 Task: Sort the pending tickets, group by Requester language in descending order.
Action: Mouse moved to (24, 296)
Screenshot: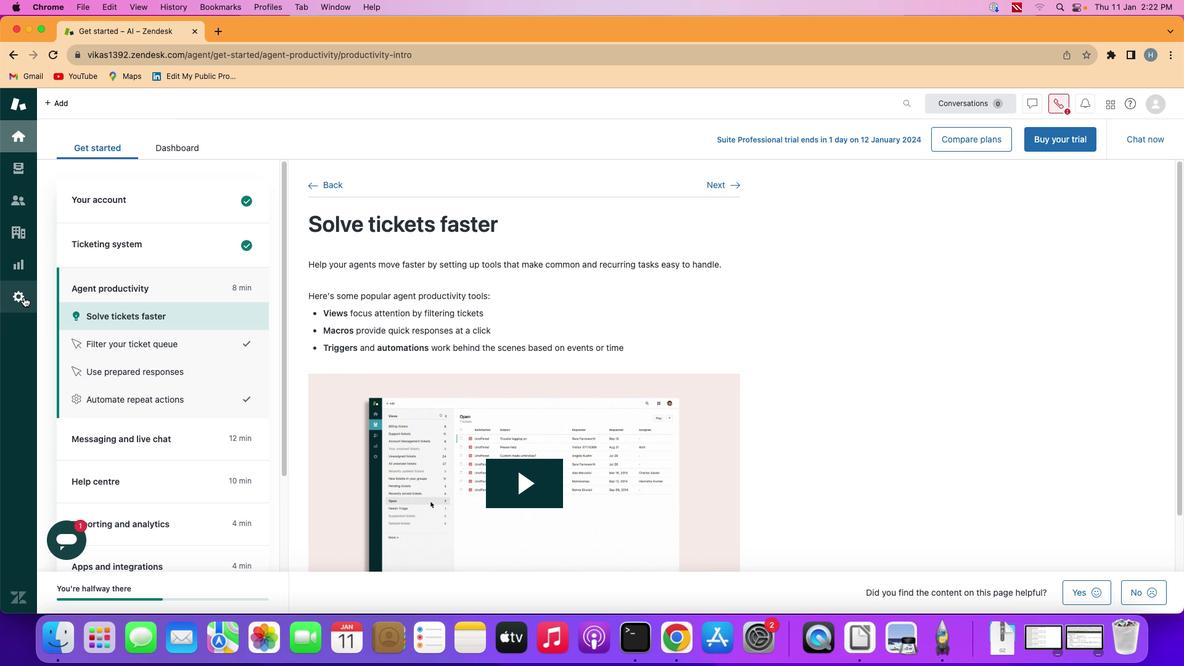 
Action: Mouse pressed left at (24, 296)
Screenshot: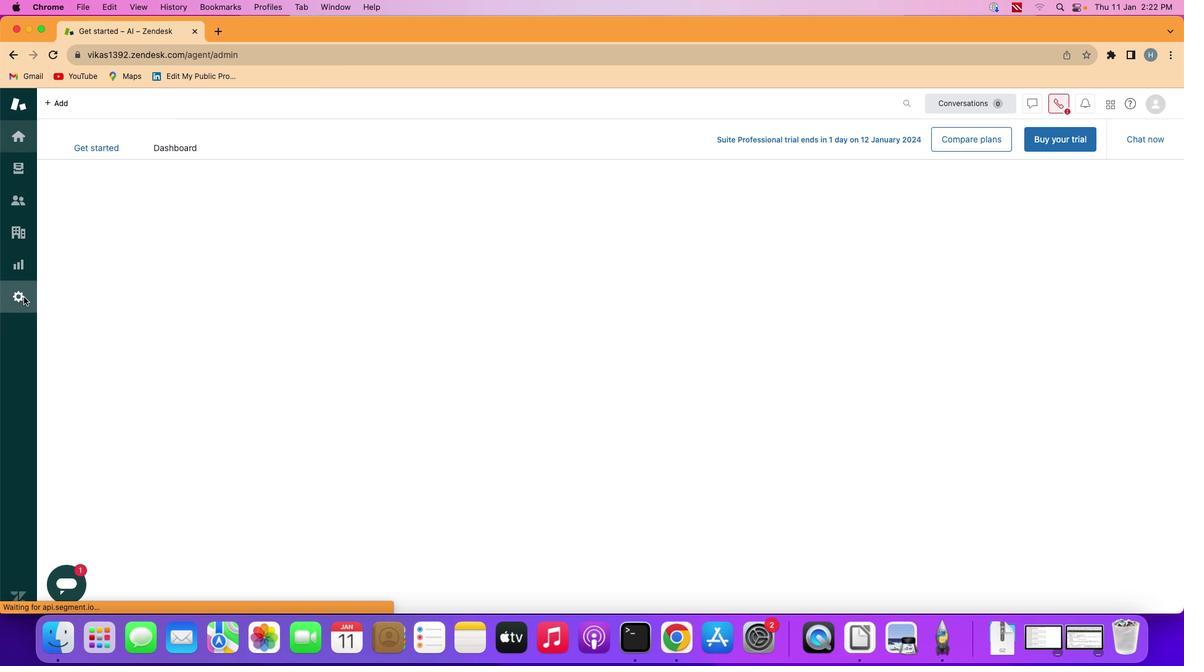
Action: Mouse moved to (237, 471)
Screenshot: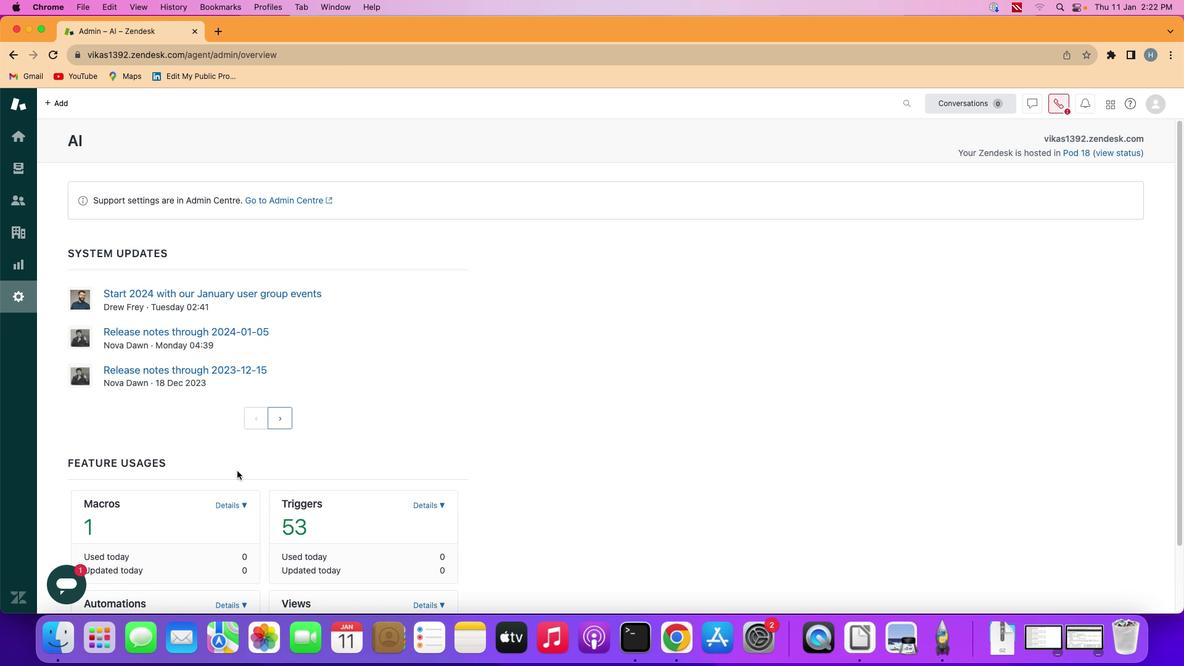 
Action: Mouse scrolled (237, 471) with delta (0, 0)
Screenshot: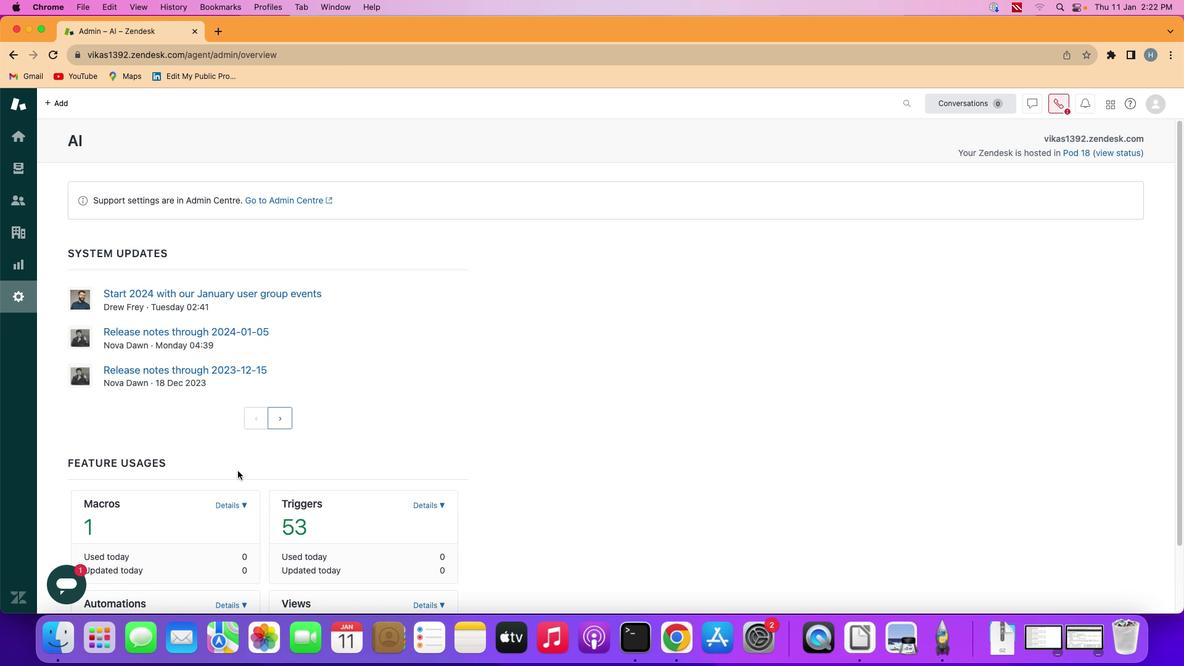 
Action: Mouse moved to (237, 471)
Screenshot: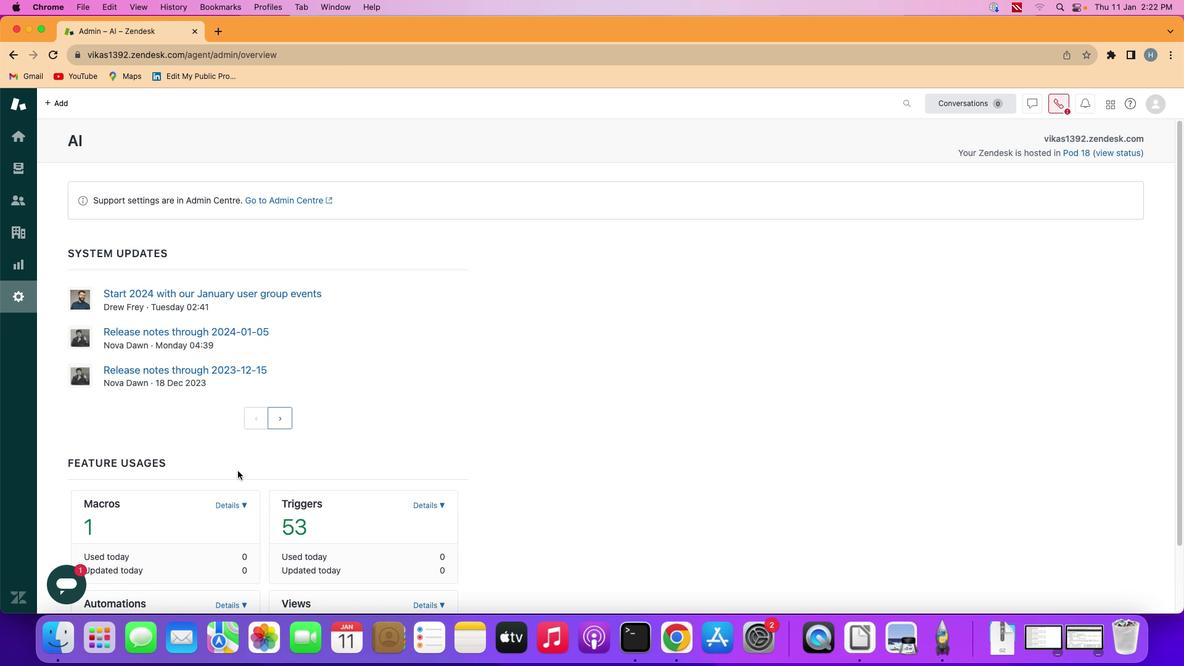 
Action: Mouse scrolled (237, 471) with delta (0, -1)
Screenshot: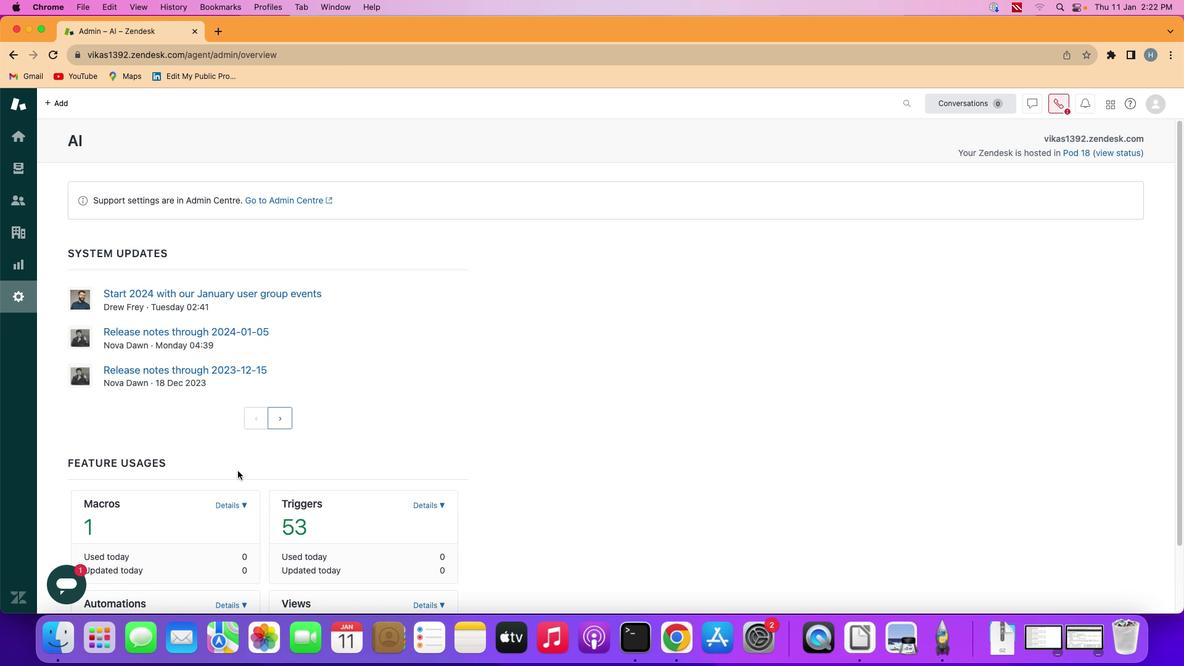 
Action: Mouse scrolled (237, 471) with delta (0, -1)
Screenshot: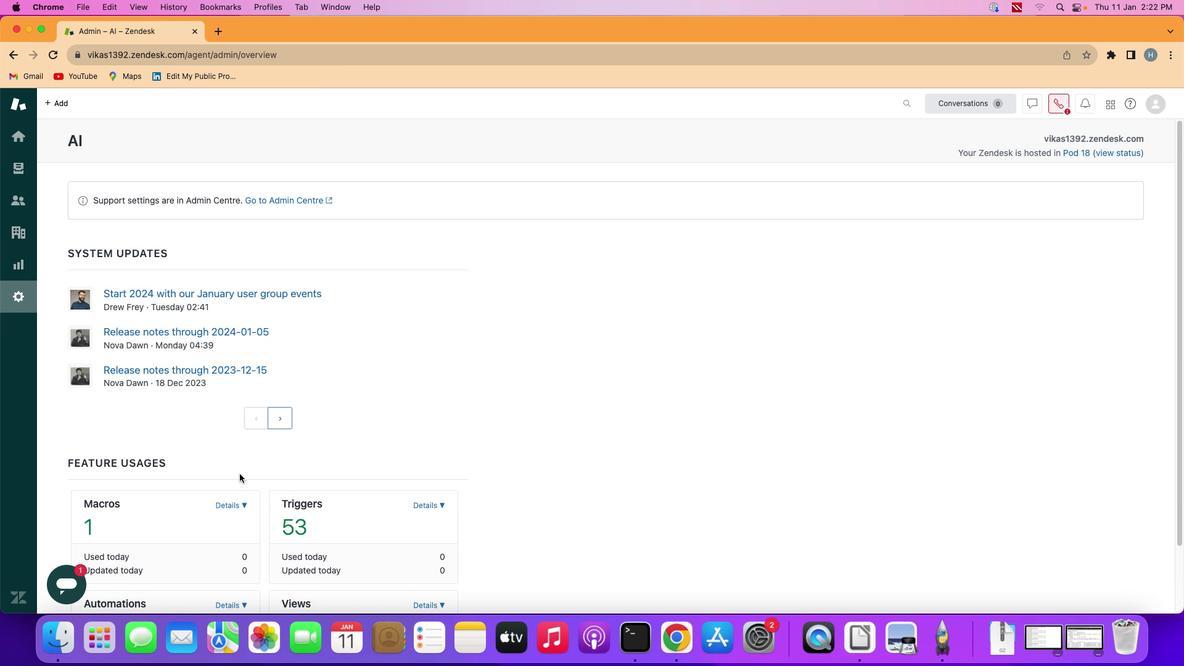 
Action: Mouse scrolled (237, 471) with delta (0, -3)
Screenshot: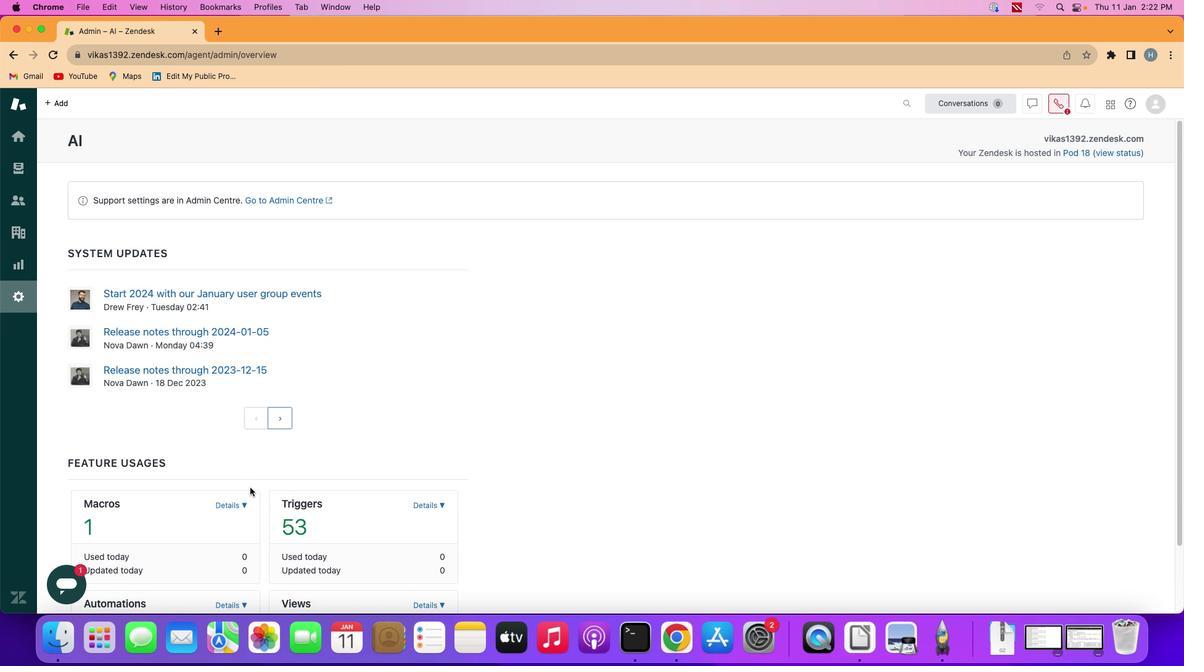 
Action: Mouse scrolled (237, 471) with delta (0, -3)
Screenshot: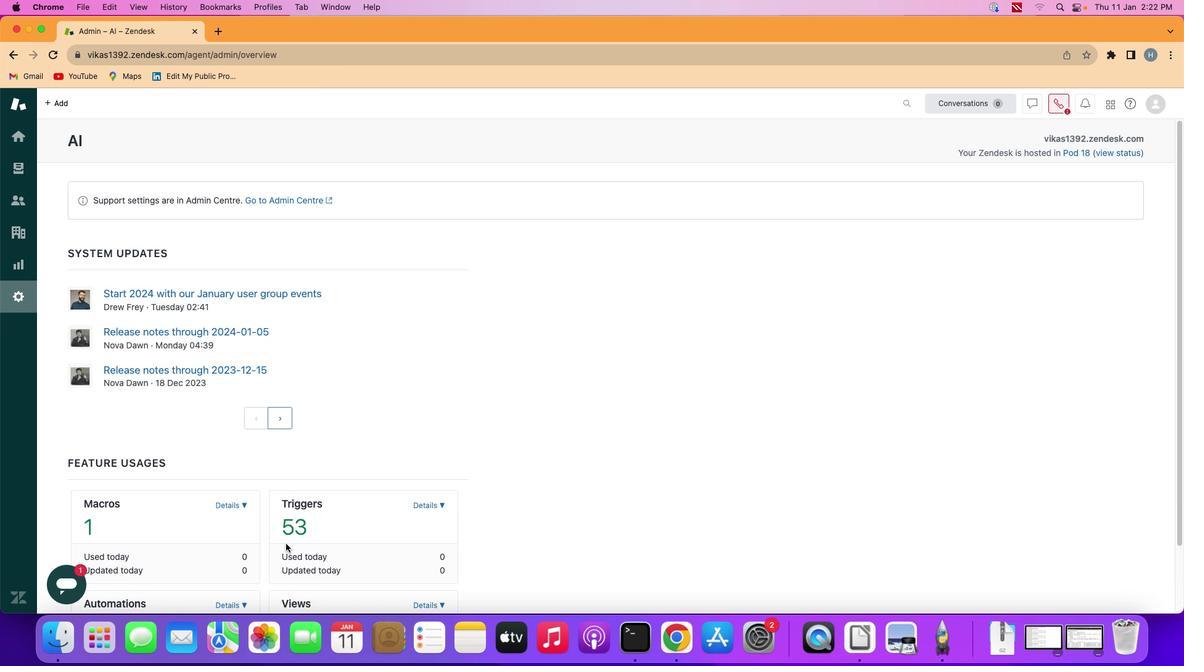 
Action: Mouse moved to (383, 563)
Screenshot: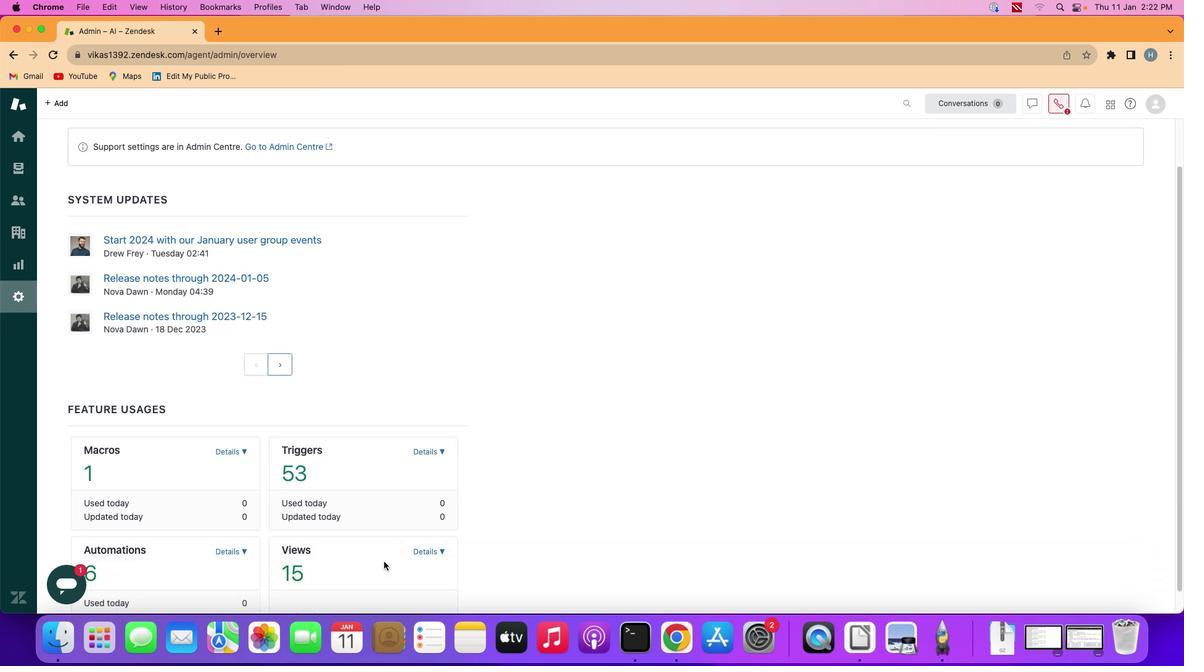 
Action: Mouse scrolled (383, 563) with delta (0, 0)
Screenshot: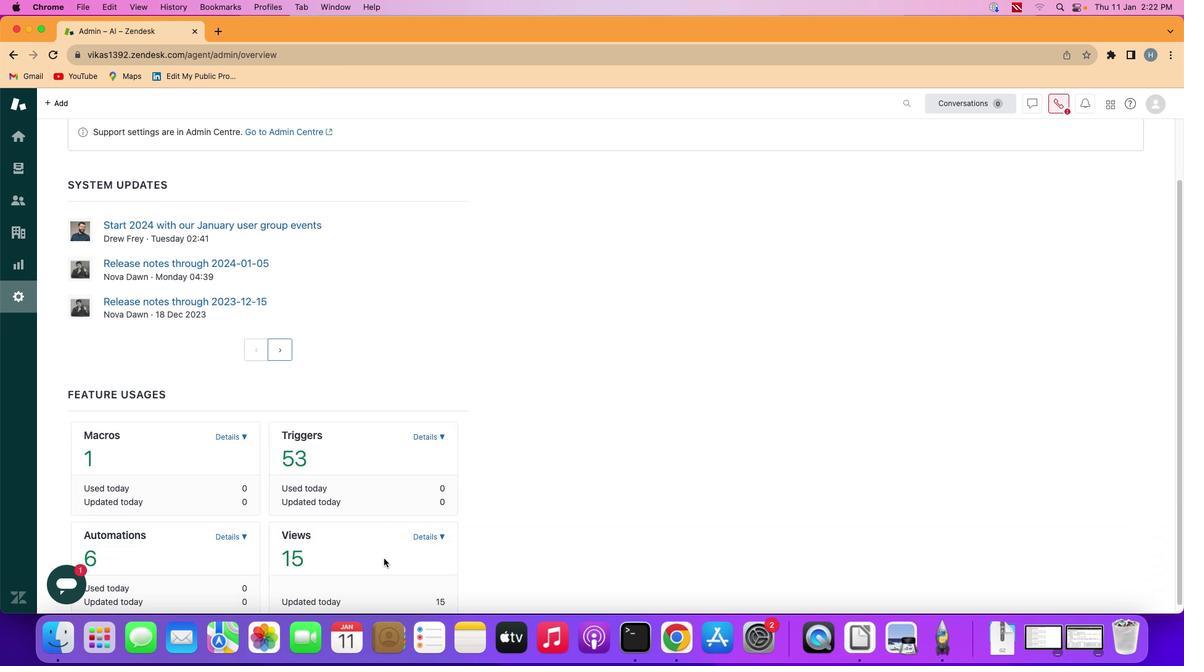 
Action: Mouse scrolled (383, 563) with delta (0, 0)
Screenshot: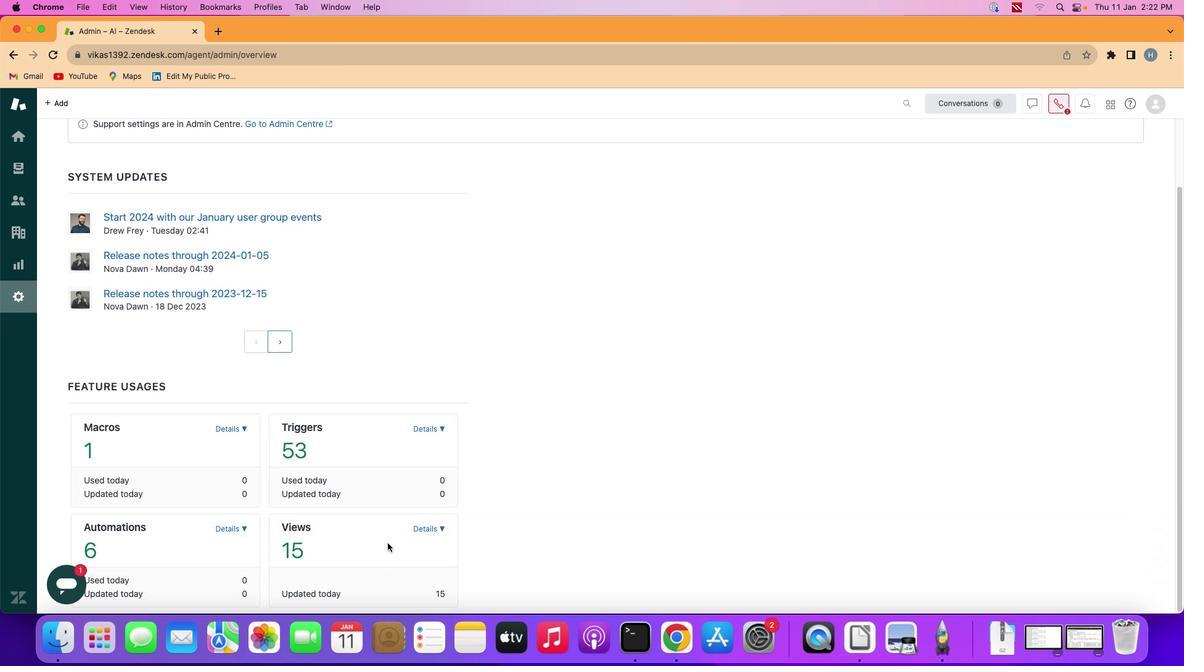 
Action: Mouse scrolled (383, 563) with delta (0, -1)
Screenshot: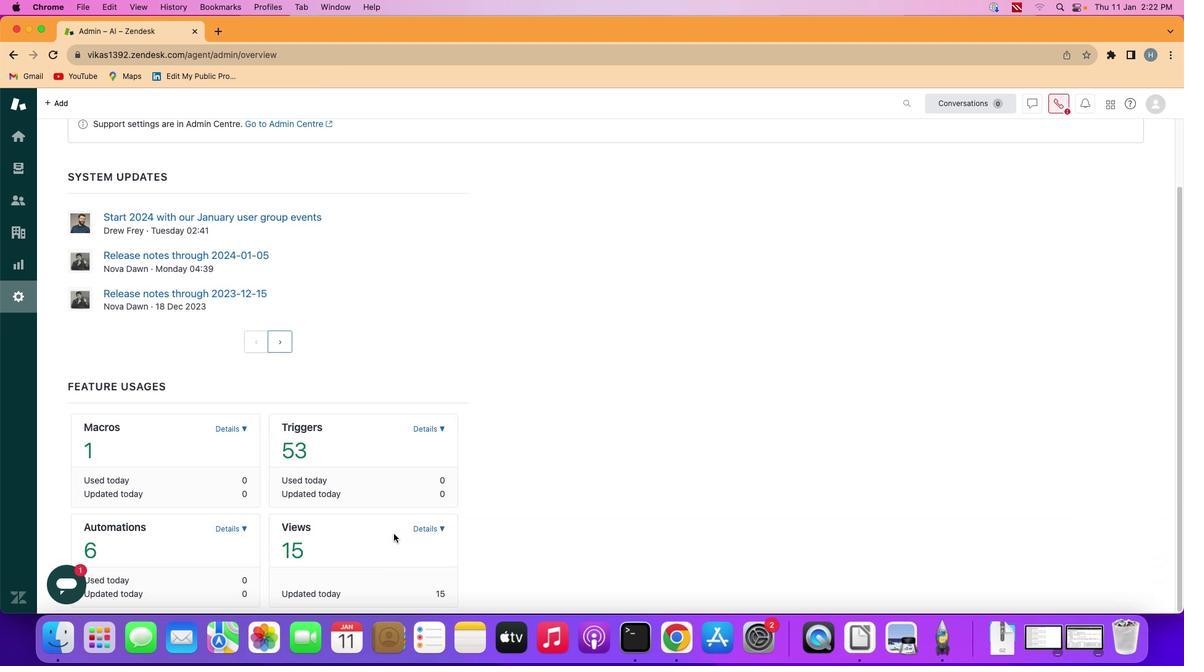 
Action: Mouse scrolled (383, 563) with delta (0, -1)
Screenshot: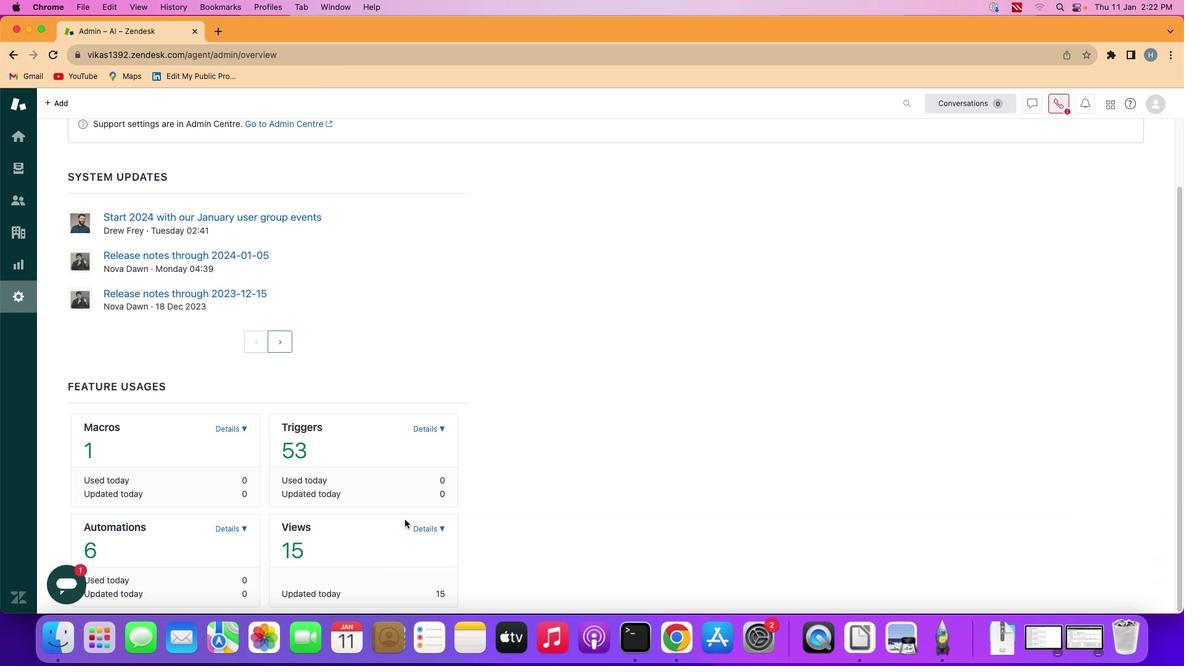 
Action: Mouse moved to (384, 563)
Screenshot: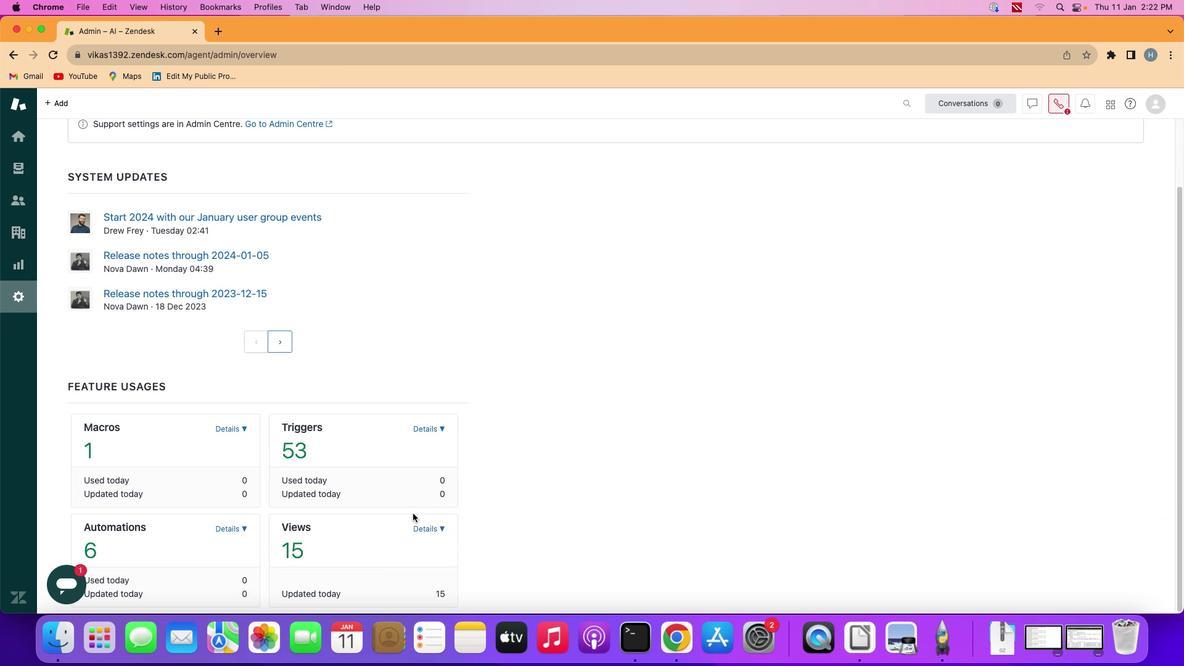 
Action: Mouse scrolled (384, 563) with delta (0, -2)
Screenshot: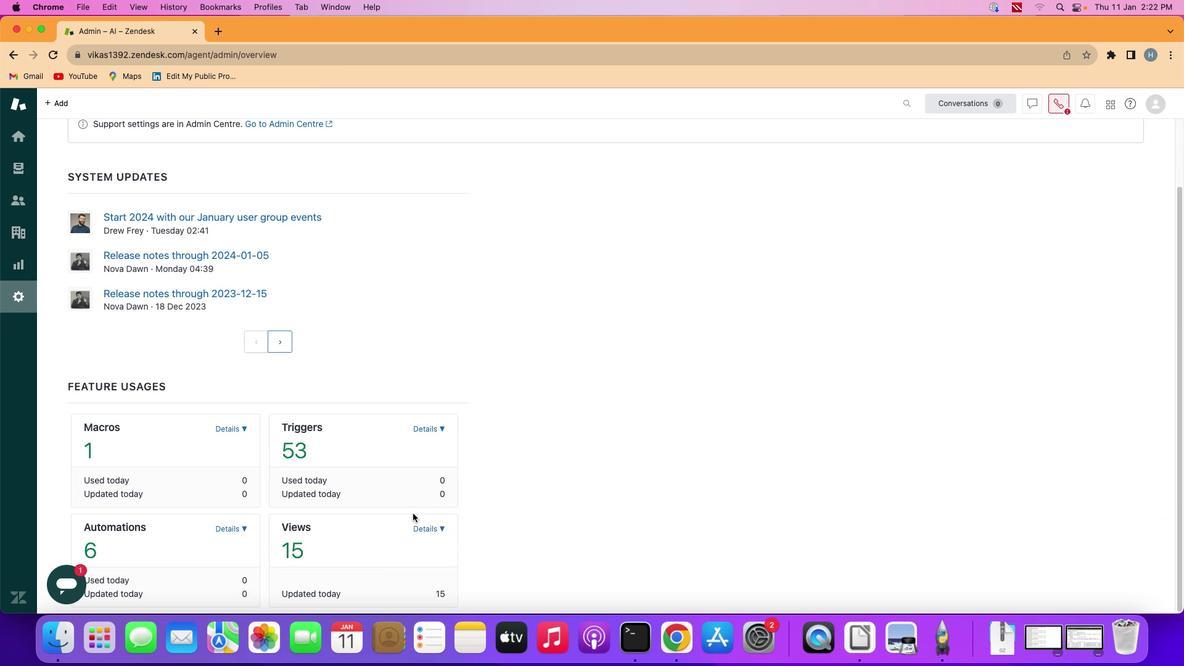 
Action: Mouse moved to (384, 557)
Screenshot: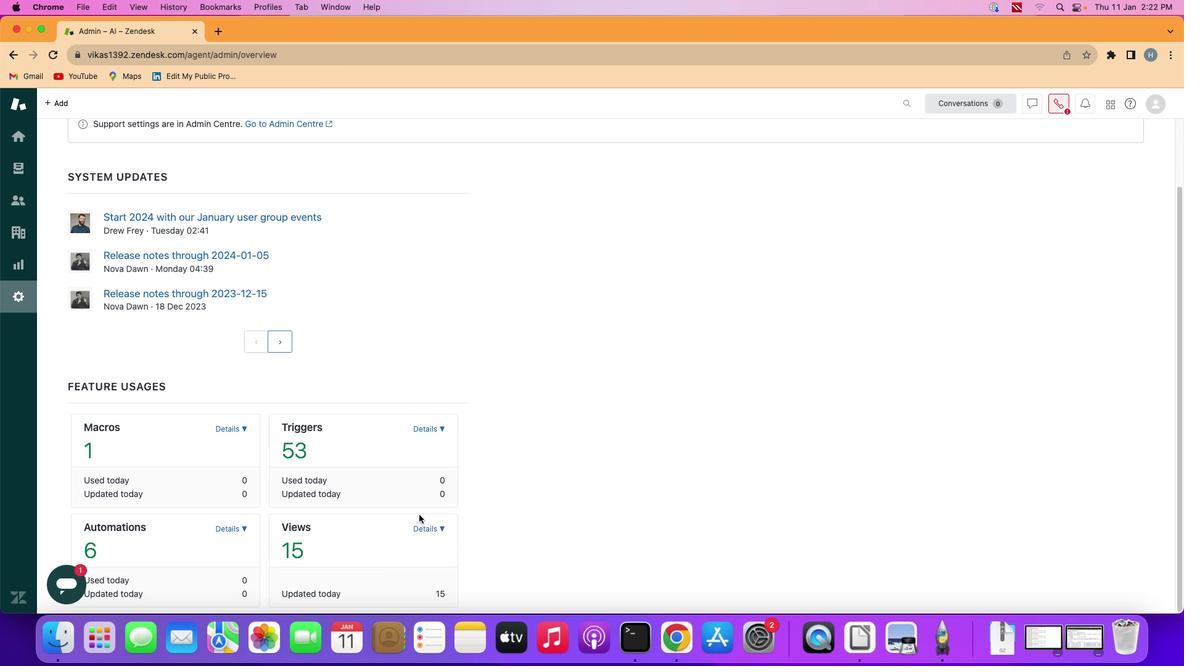 
Action: Mouse scrolled (384, 557) with delta (0, -2)
Screenshot: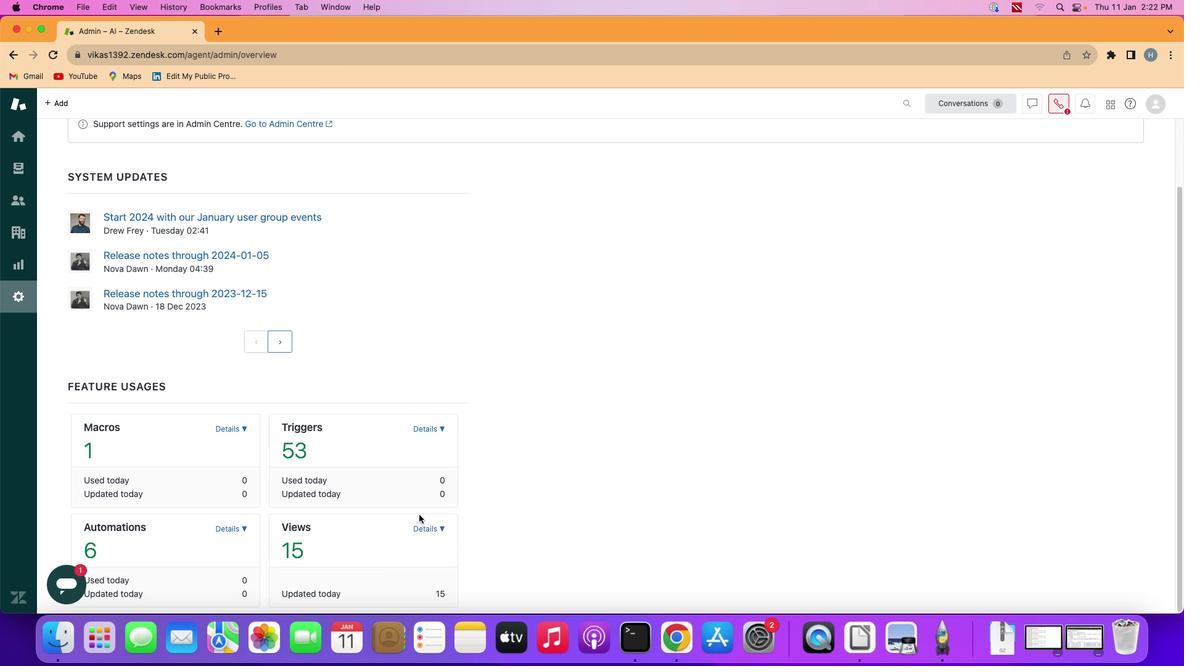 
Action: Mouse moved to (423, 529)
Screenshot: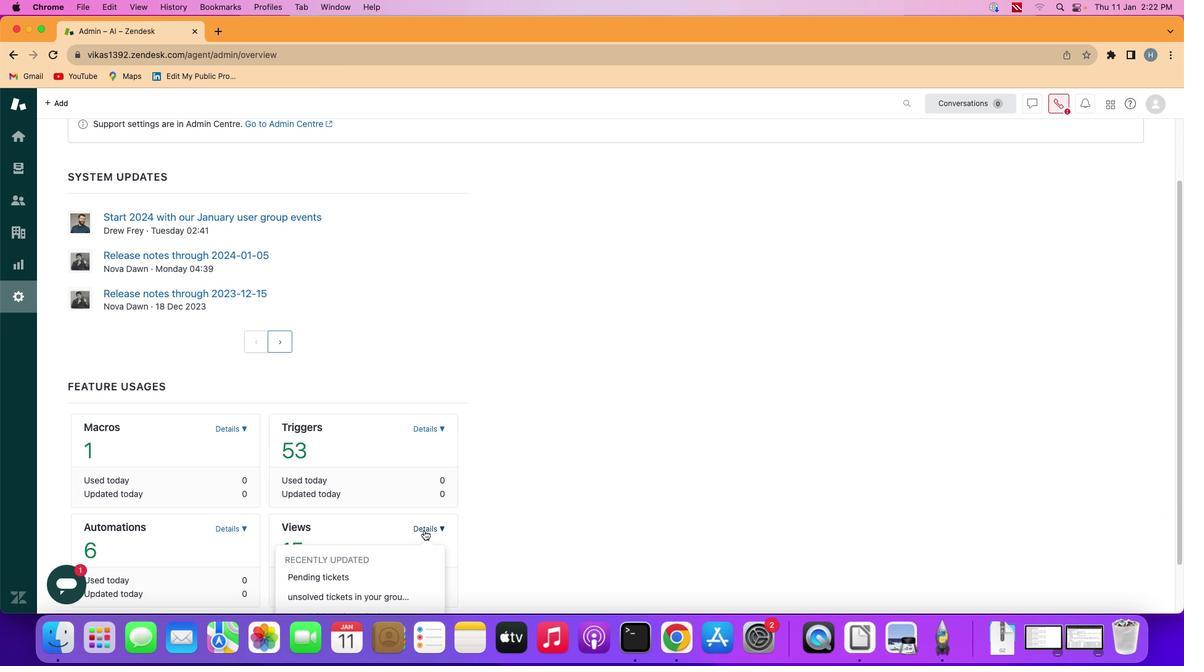 
Action: Mouse pressed left at (423, 529)
Screenshot: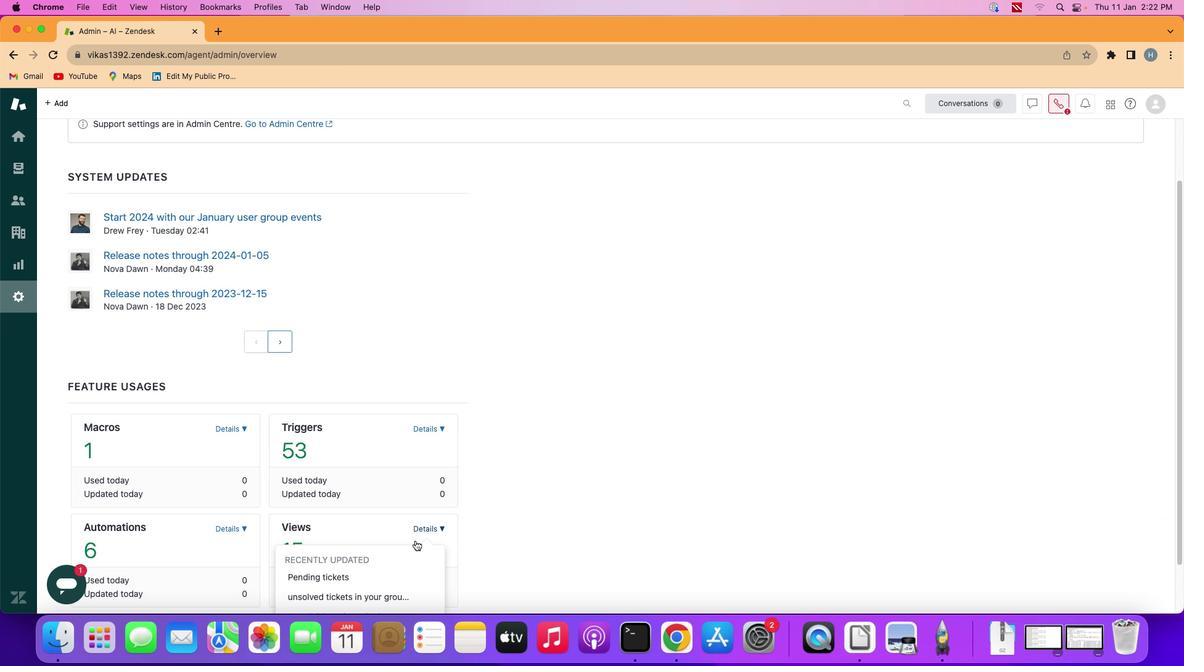 
Action: Mouse moved to (381, 572)
Screenshot: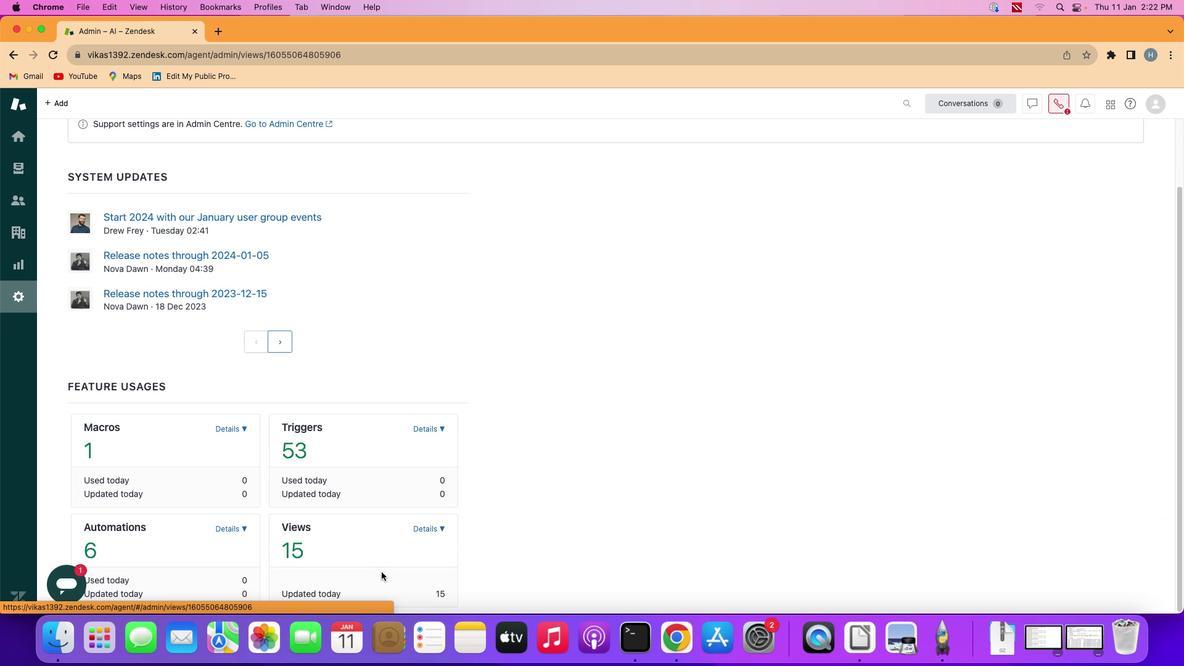 
Action: Mouse pressed left at (381, 572)
Screenshot: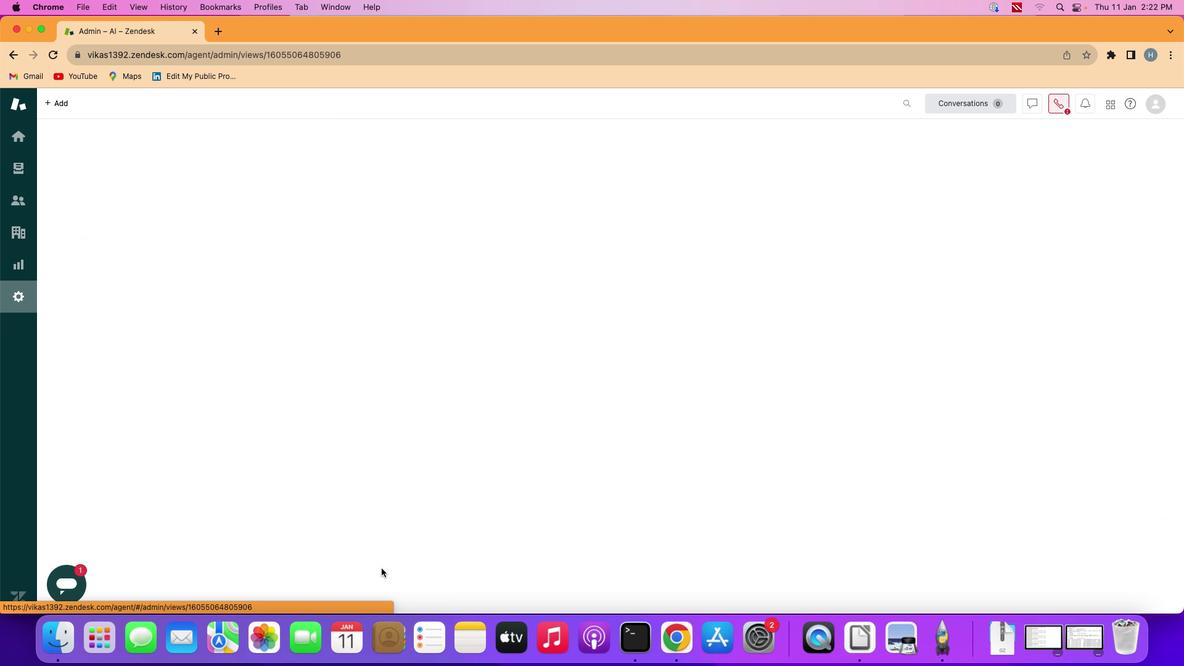 
Action: Mouse moved to (435, 445)
Screenshot: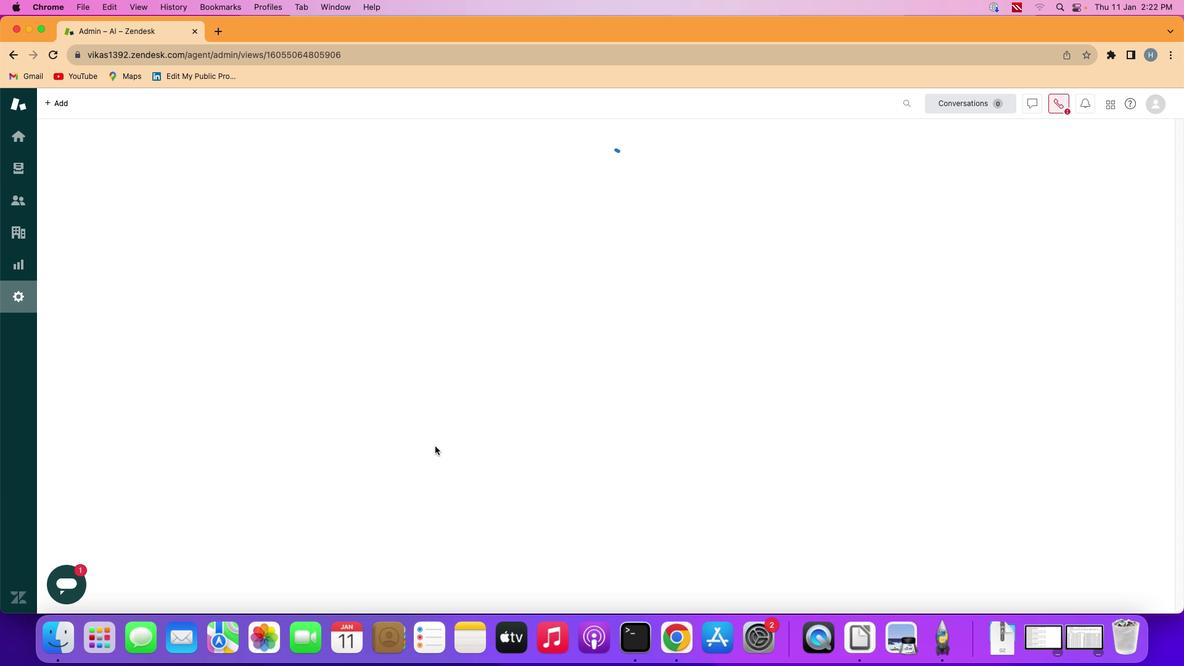 
Action: Mouse scrolled (435, 445) with delta (0, 0)
Screenshot: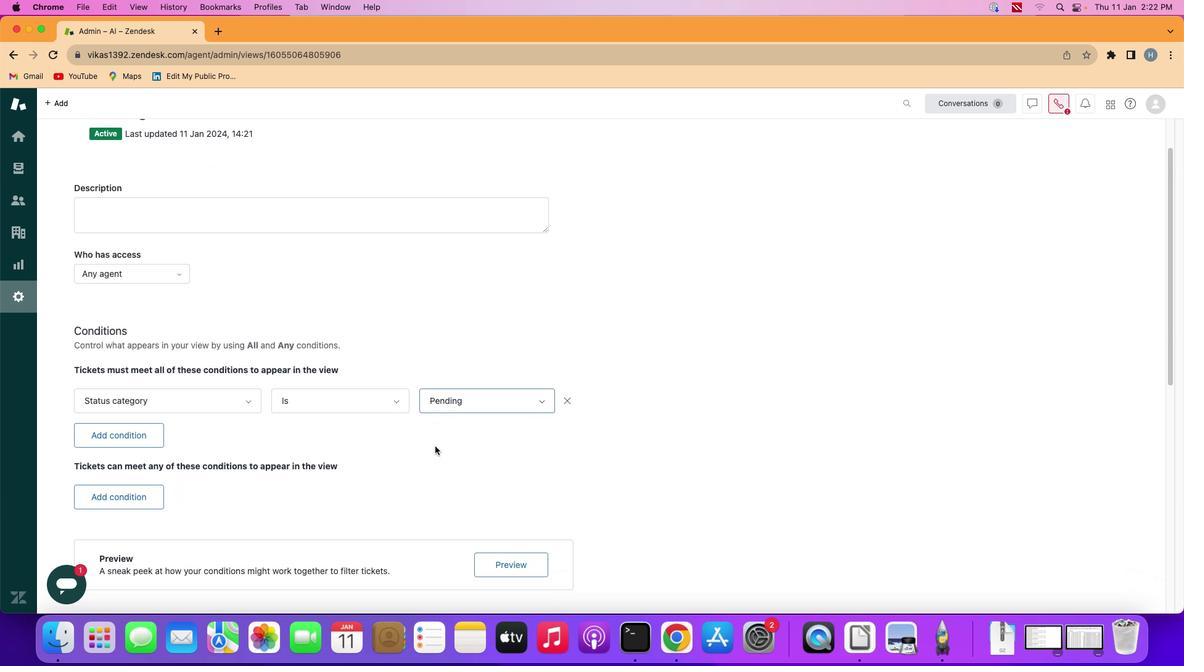
Action: Mouse scrolled (435, 445) with delta (0, 0)
Screenshot: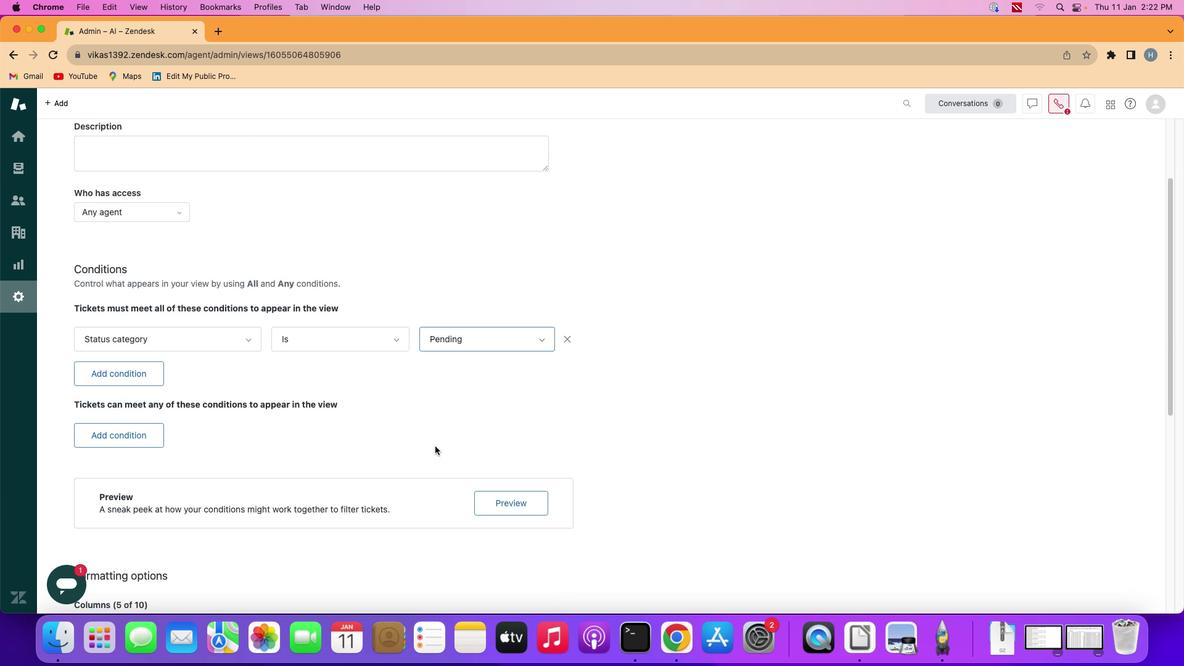 
Action: Mouse scrolled (435, 445) with delta (0, 0)
Screenshot: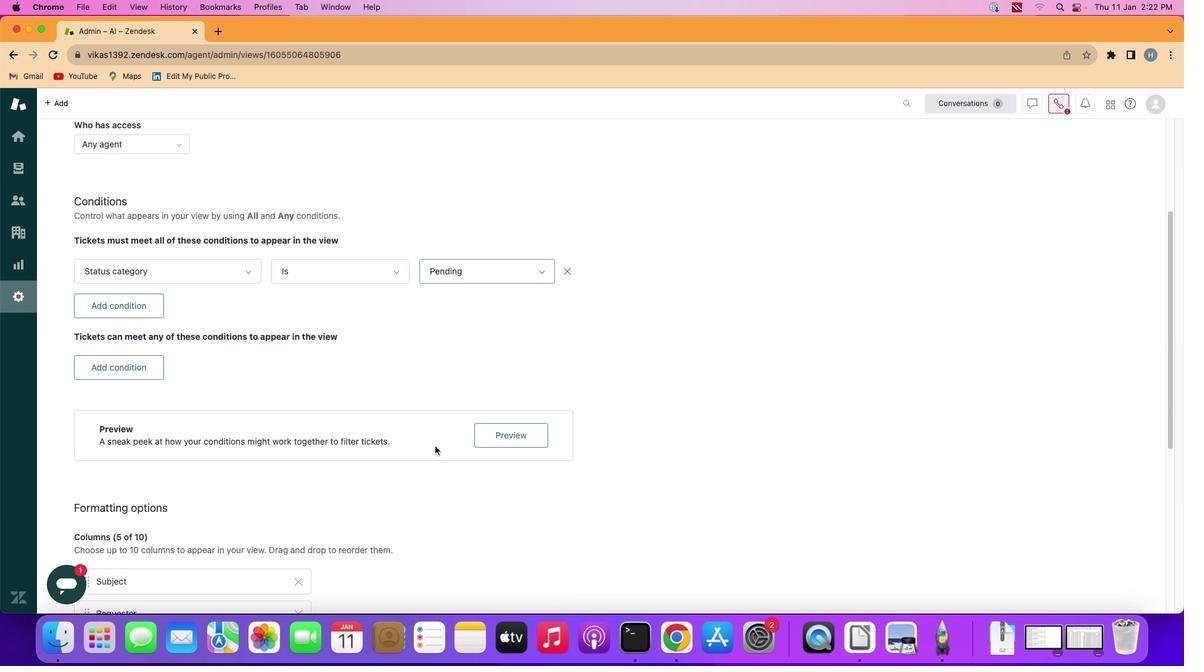 
Action: Mouse scrolled (435, 445) with delta (0, -1)
Screenshot: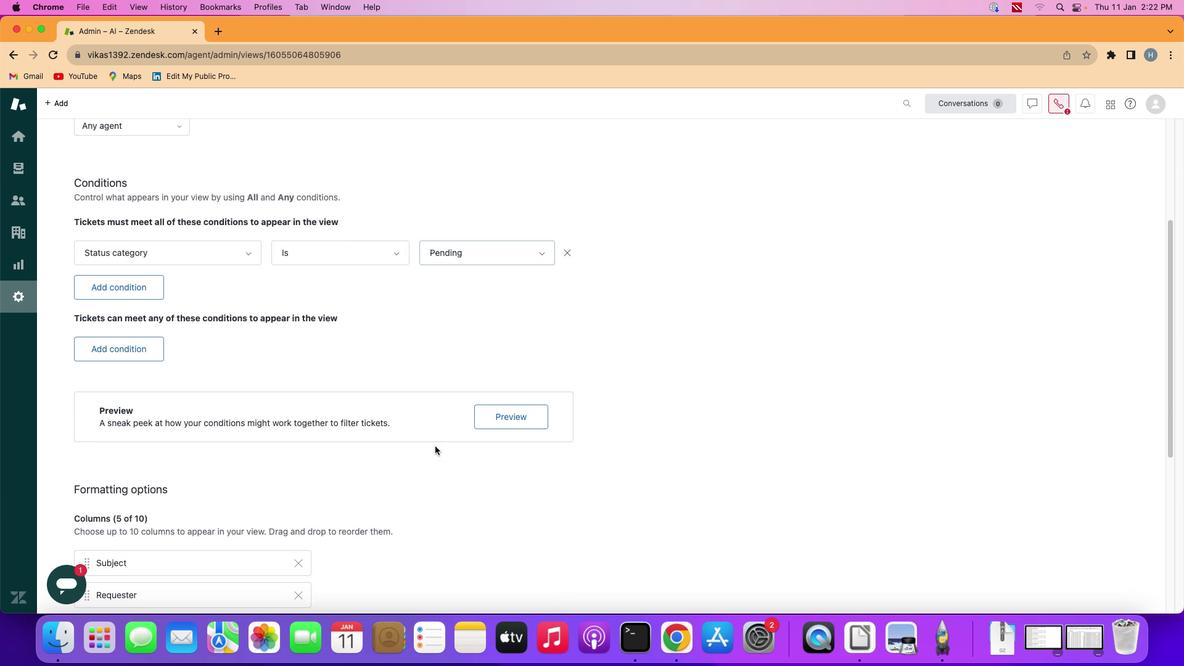 
Action: Mouse scrolled (435, 445) with delta (0, -1)
Screenshot: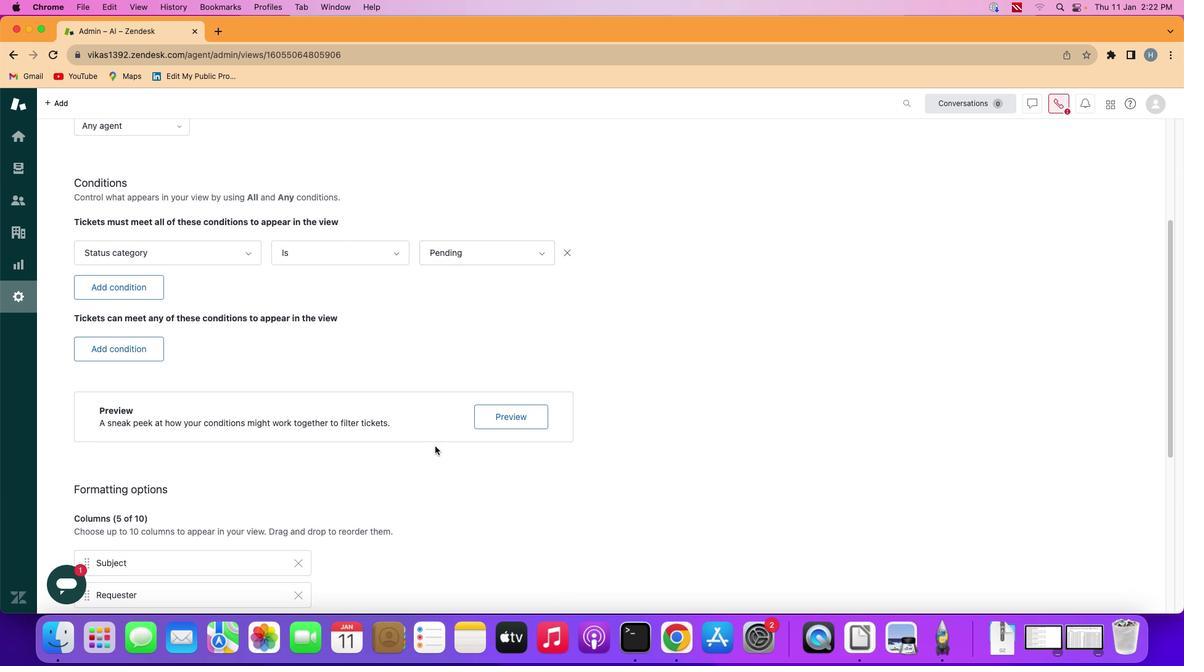 
Action: Mouse scrolled (435, 445) with delta (0, 0)
Screenshot: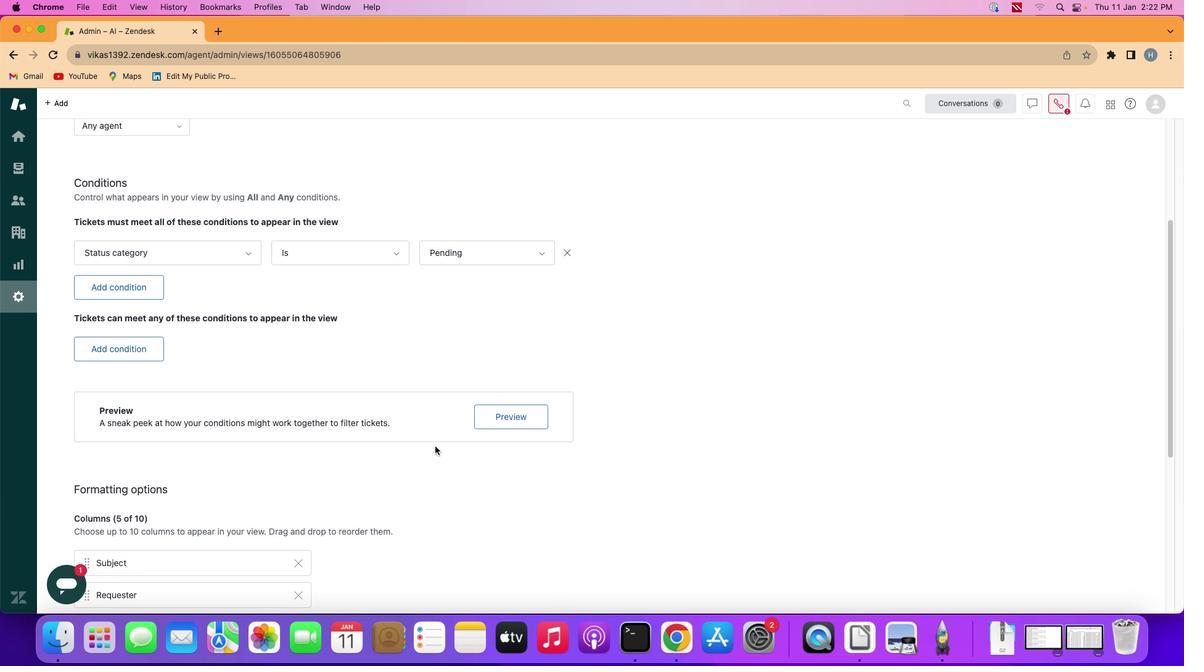 
Action: Mouse scrolled (435, 445) with delta (0, 0)
Screenshot: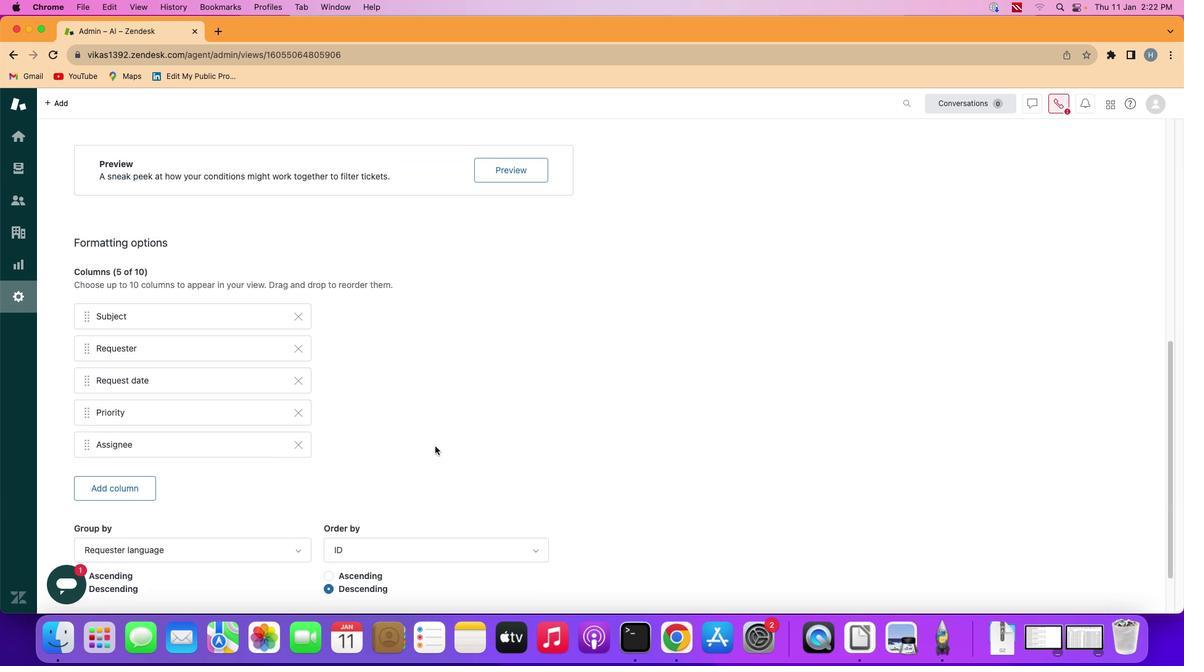 
Action: Mouse scrolled (435, 445) with delta (0, 0)
Screenshot: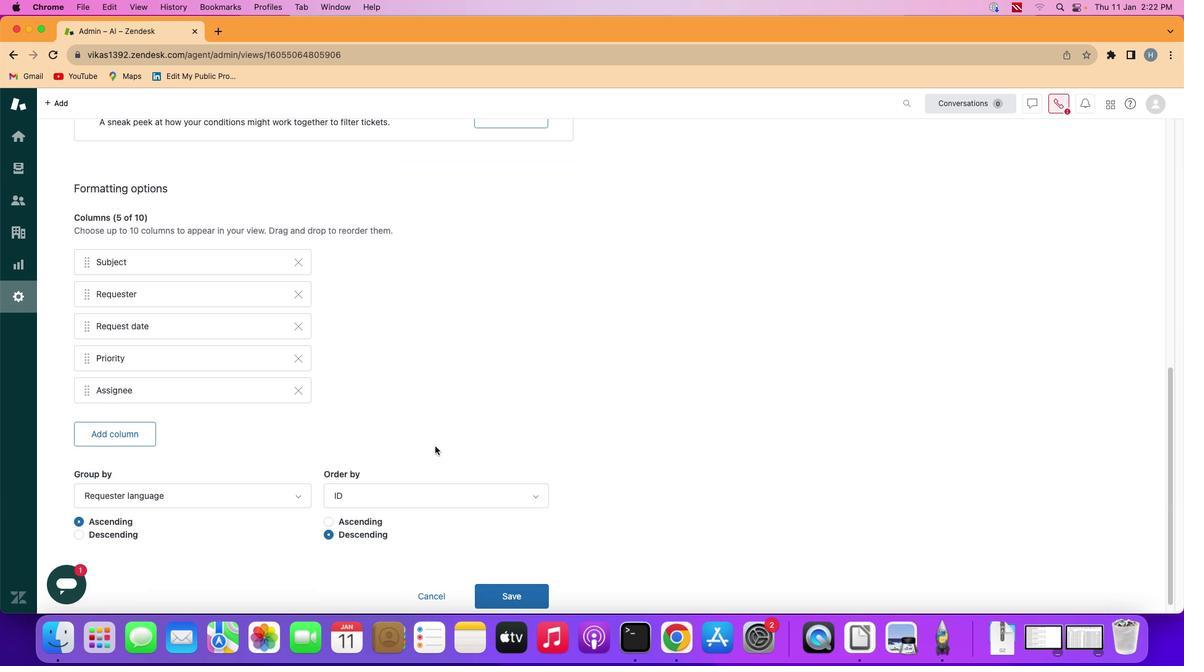 
Action: Mouse scrolled (435, 445) with delta (0, -1)
Screenshot: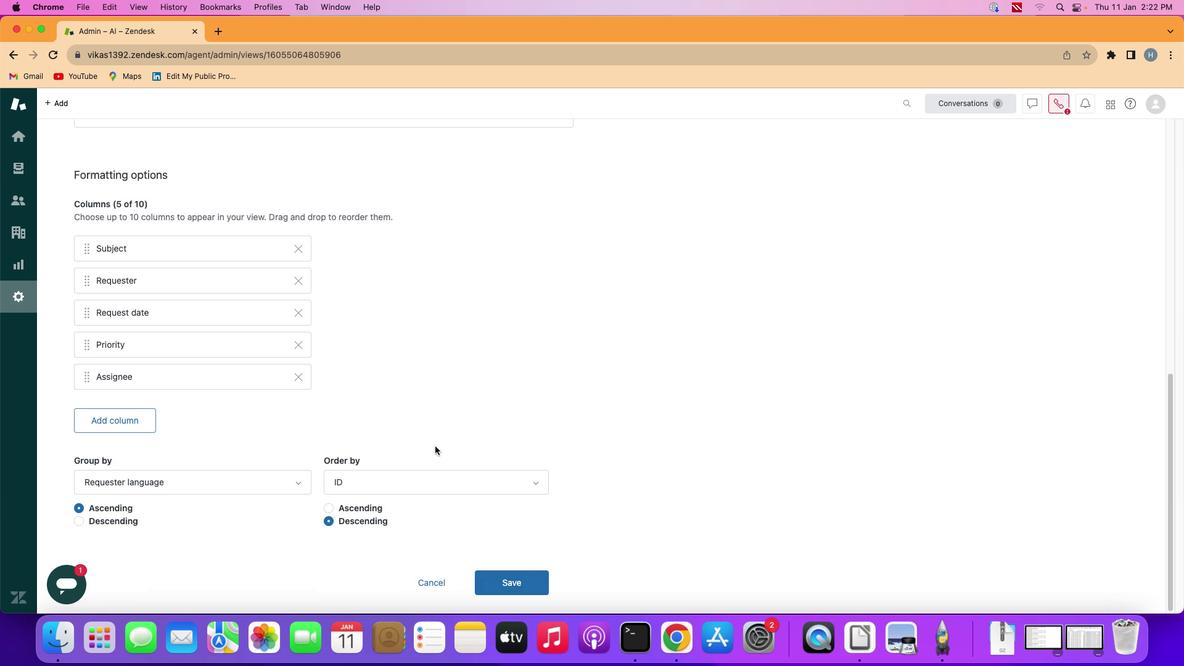 
Action: Mouse scrolled (435, 445) with delta (0, -1)
Screenshot: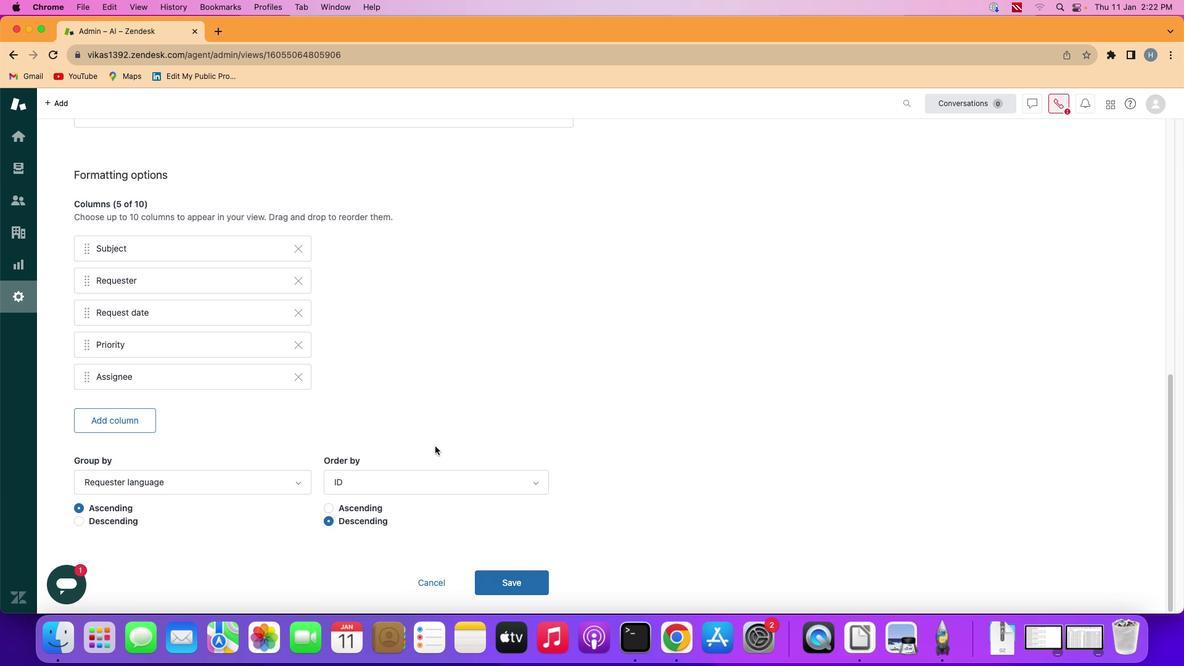 
Action: Mouse scrolled (435, 445) with delta (0, -2)
Screenshot: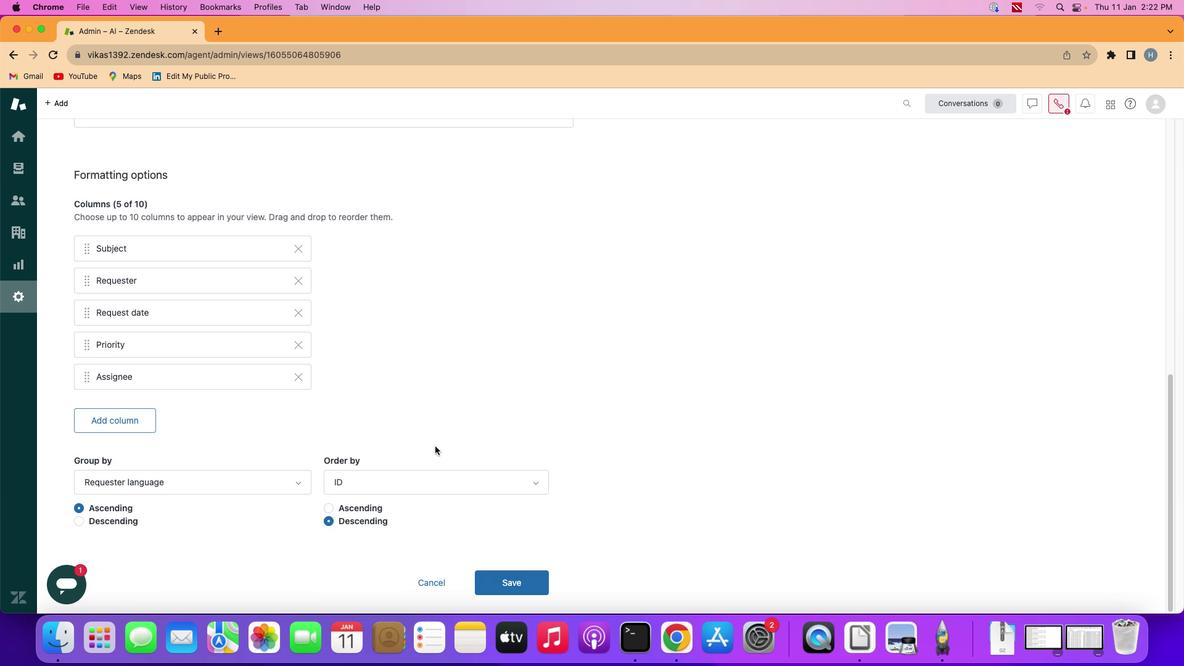 
Action: Mouse scrolled (435, 445) with delta (0, -3)
Screenshot: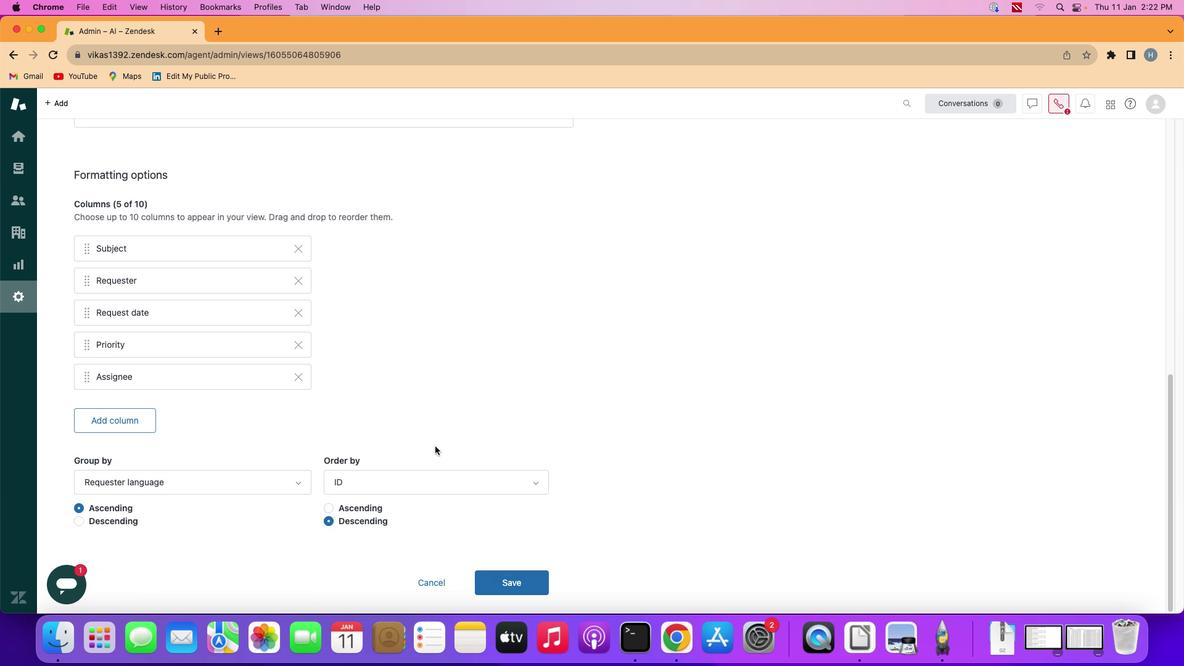 
Action: Mouse scrolled (435, 445) with delta (0, 0)
Screenshot: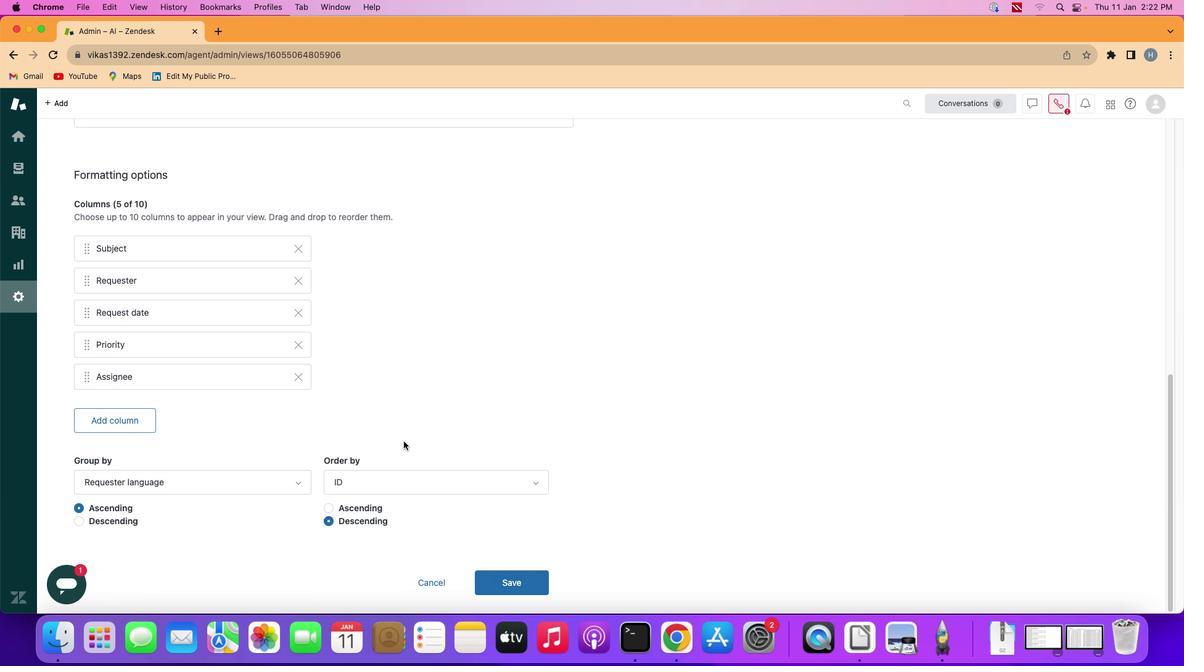 
Action: Mouse scrolled (435, 445) with delta (0, 0)
Screenshot: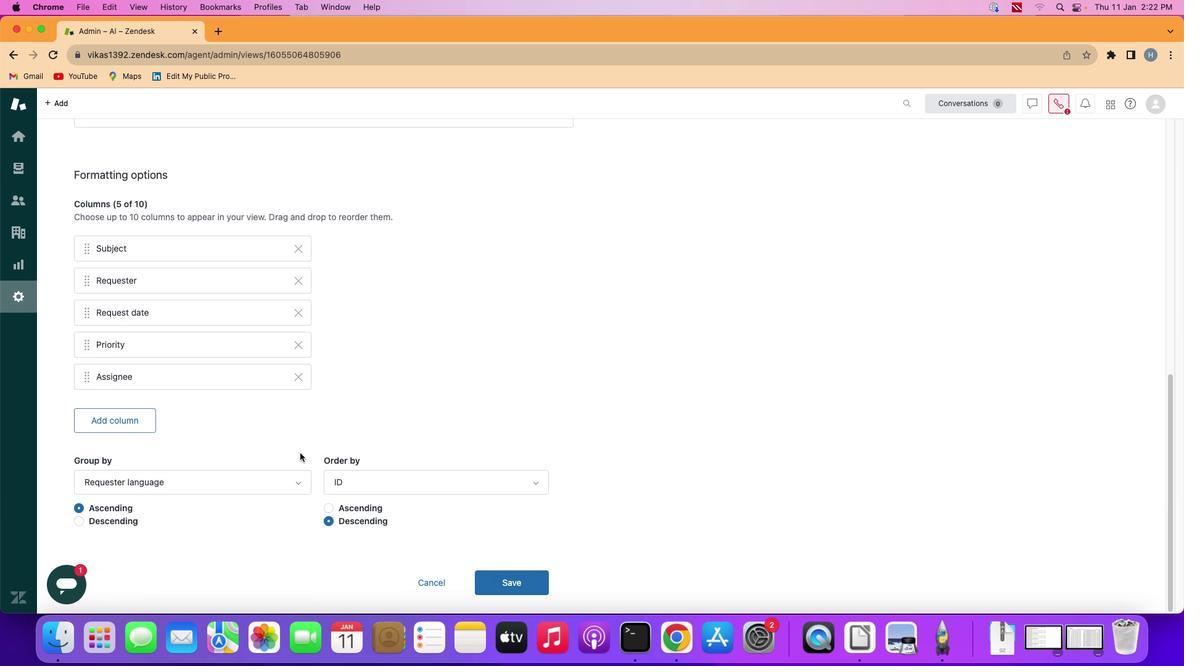 
Action: Mouse scrolled (435, 445) with delta (0, 0)
Screenshot: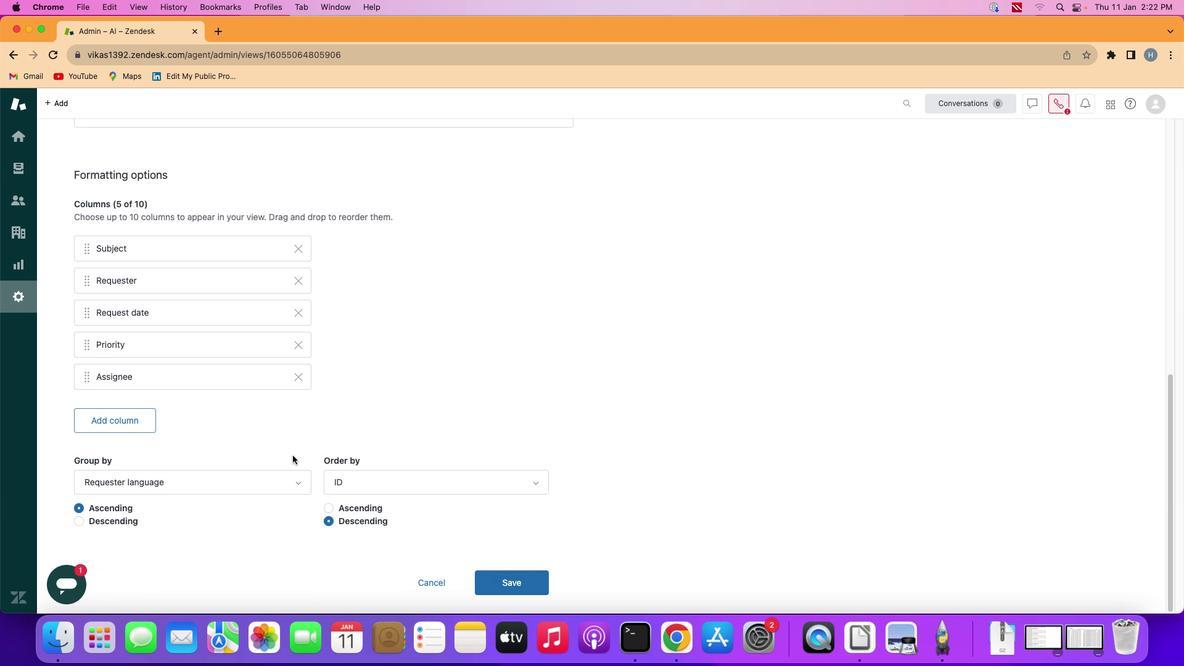 
Action: Mouse moved to (265, 477)
Screenshot: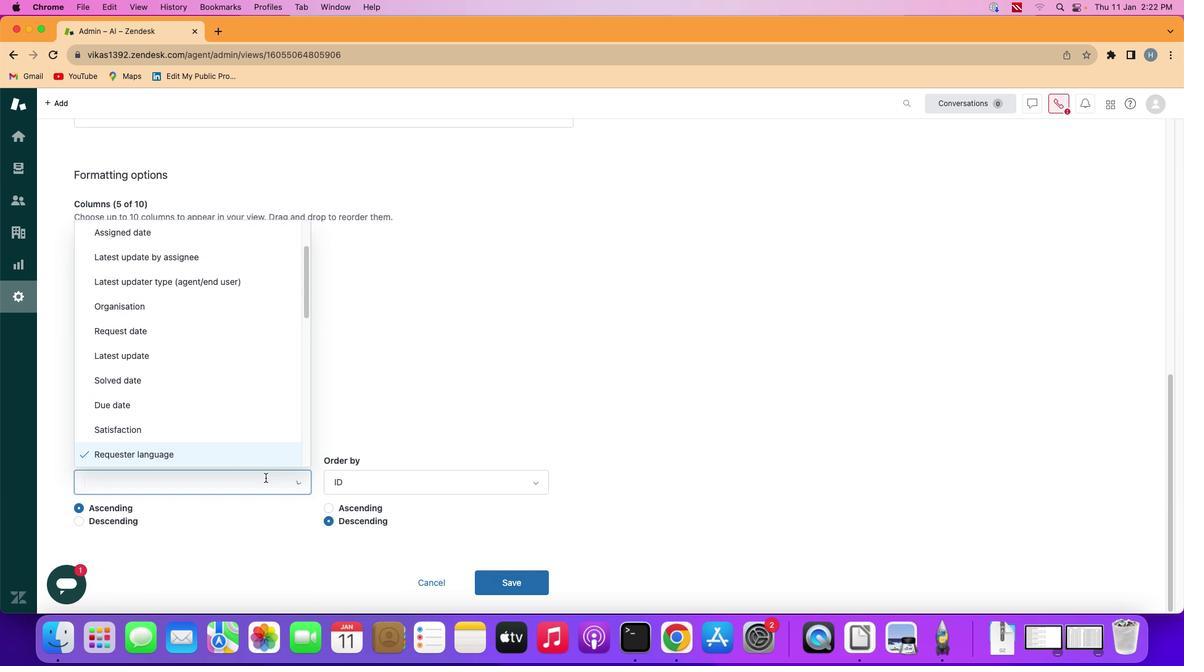 
Action: Mouse pressed left at (265, 477)
Screenshot: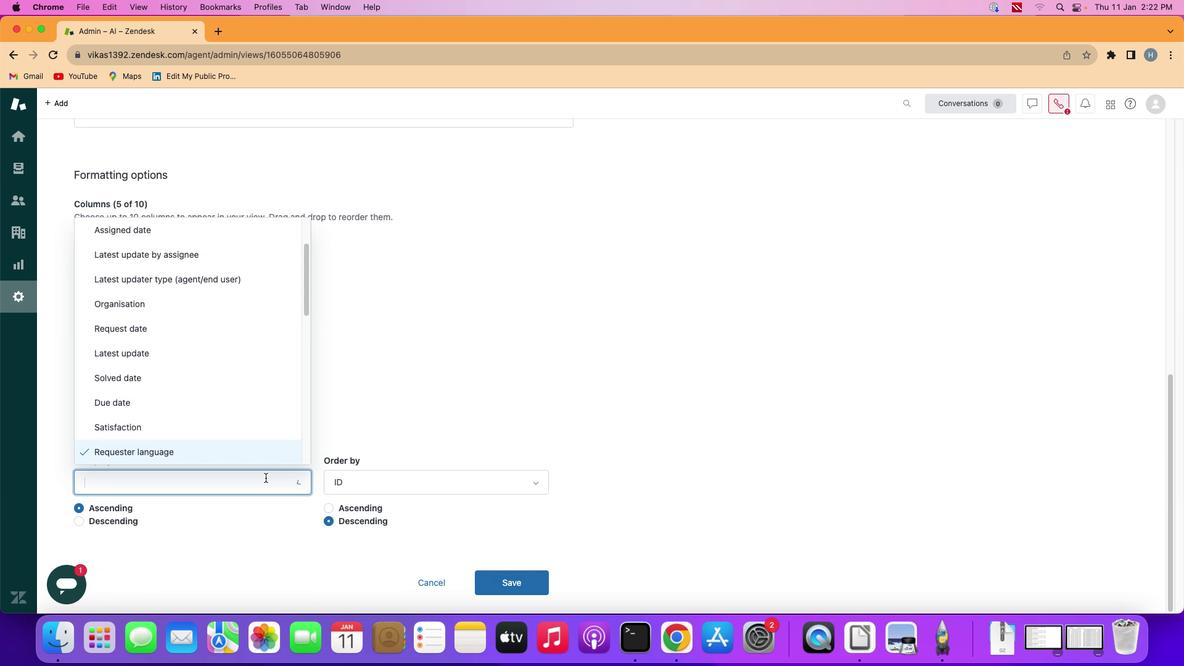 
Action: Mouse moved to (255, 453)
Screenshot: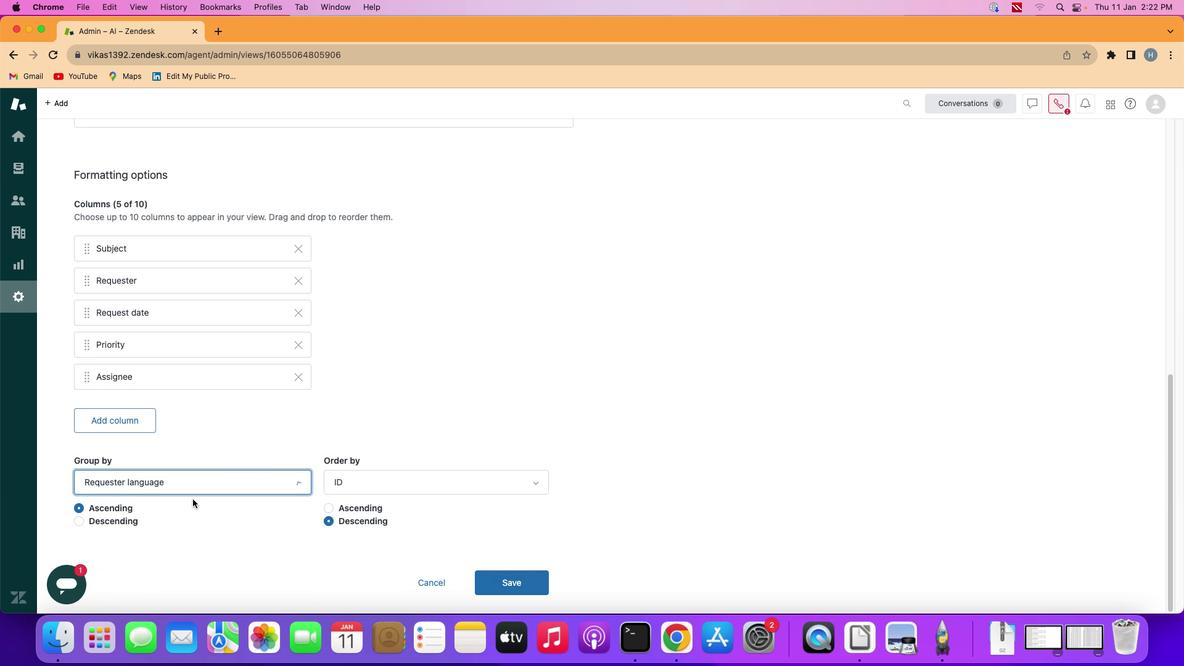 
Action: Mouse pressed left at (255, 453)
Screenshot: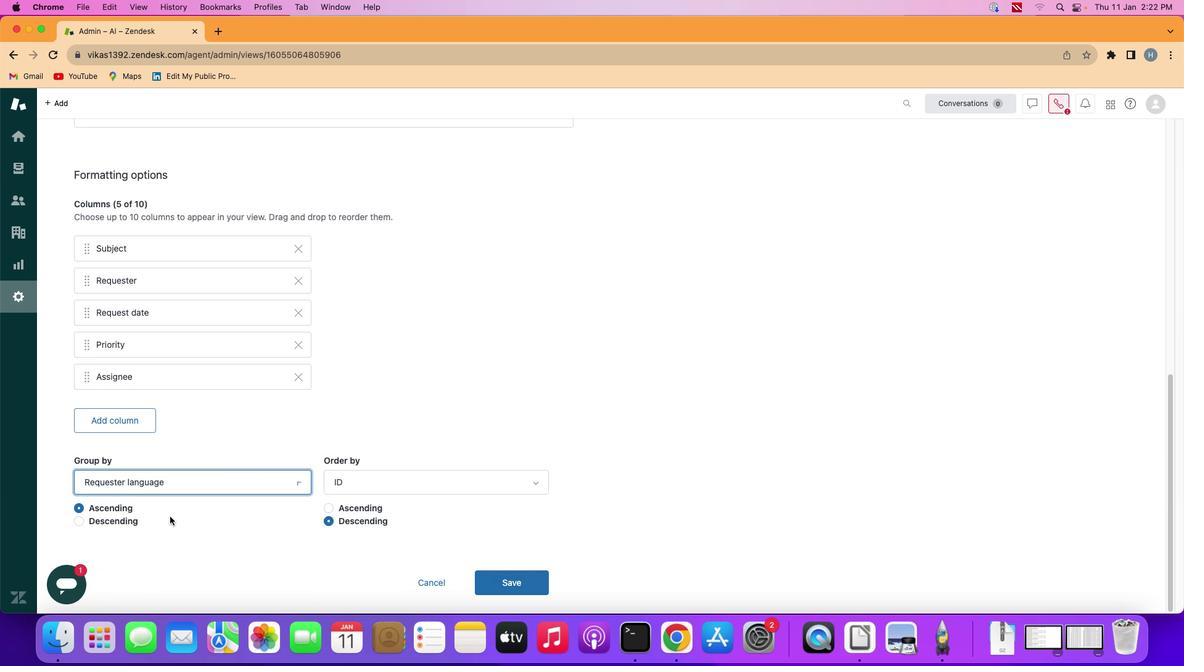 
Action: Mouse moved to (118, 522)
Screenshot: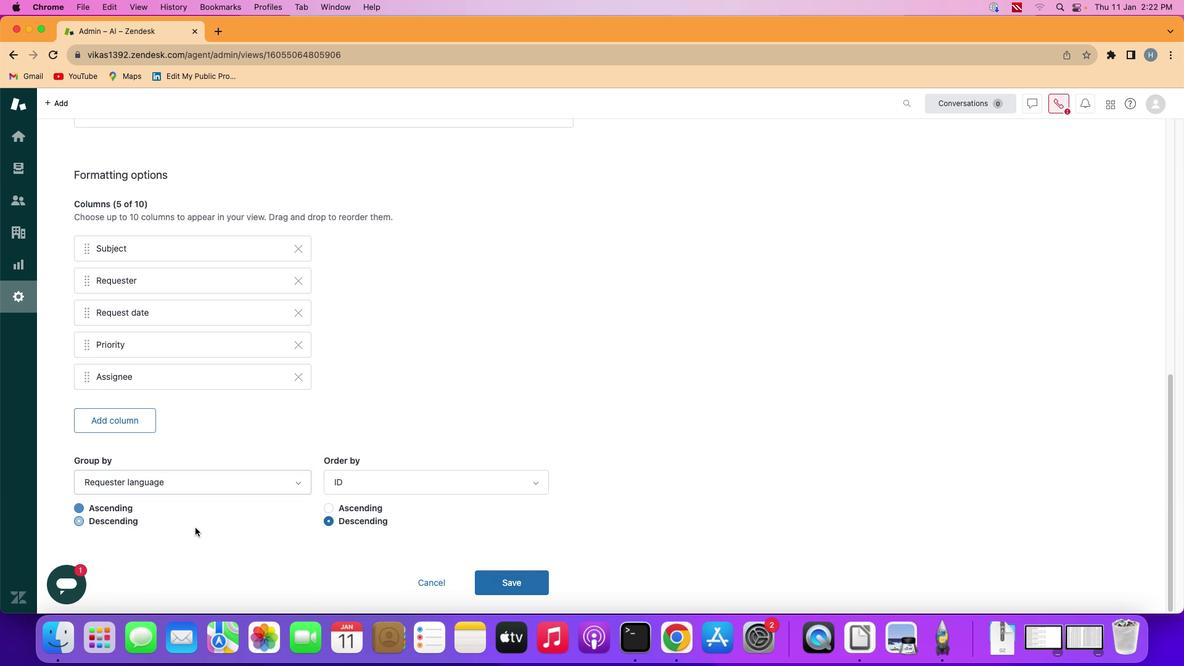 
Action: Mouse pressed left at (118, 522)
Screenshot: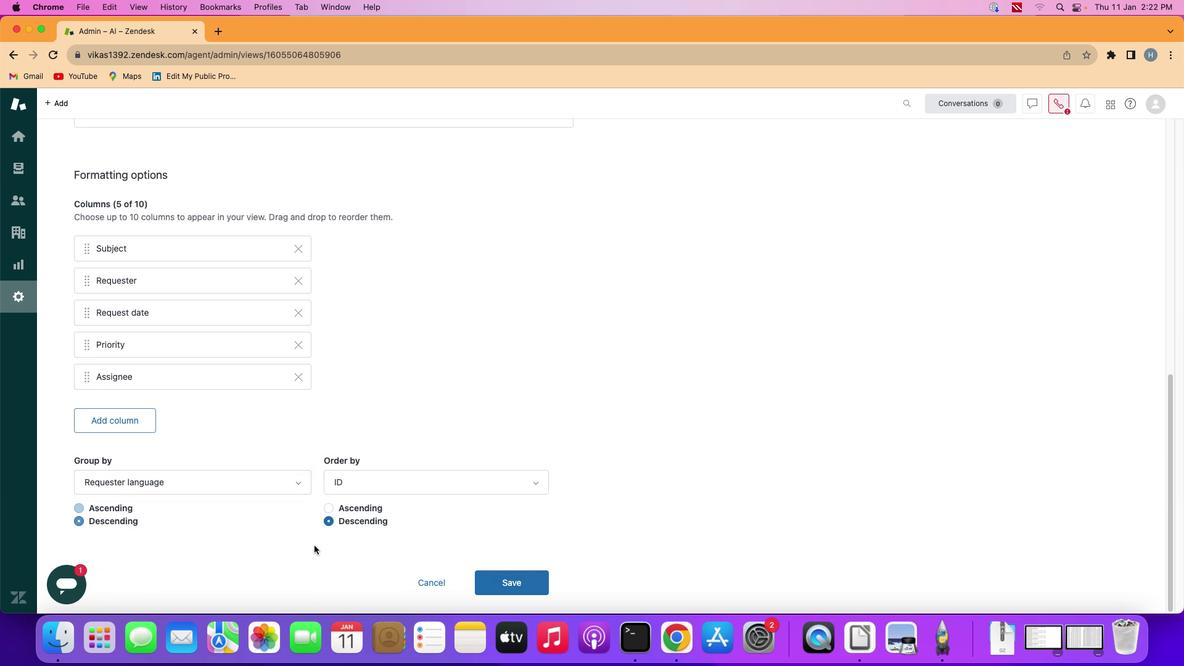 
Action: Mouse moved to (508, 579)
Screenshot: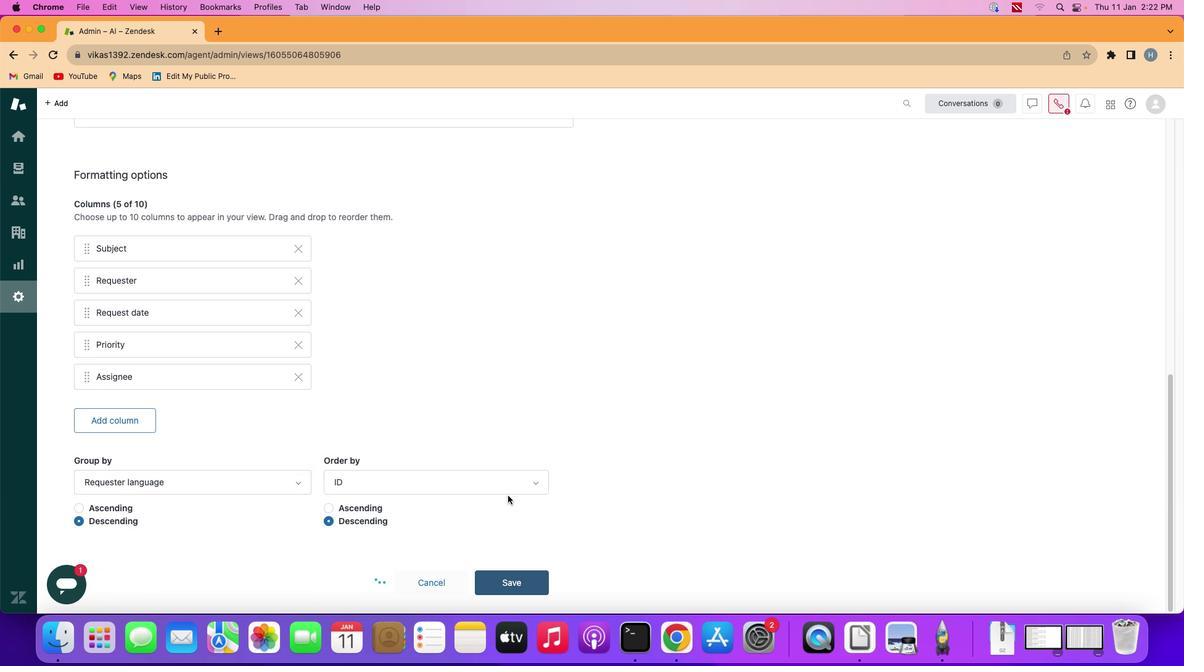 
Action: Mouse pressed left at (508, 579)
Screenshot: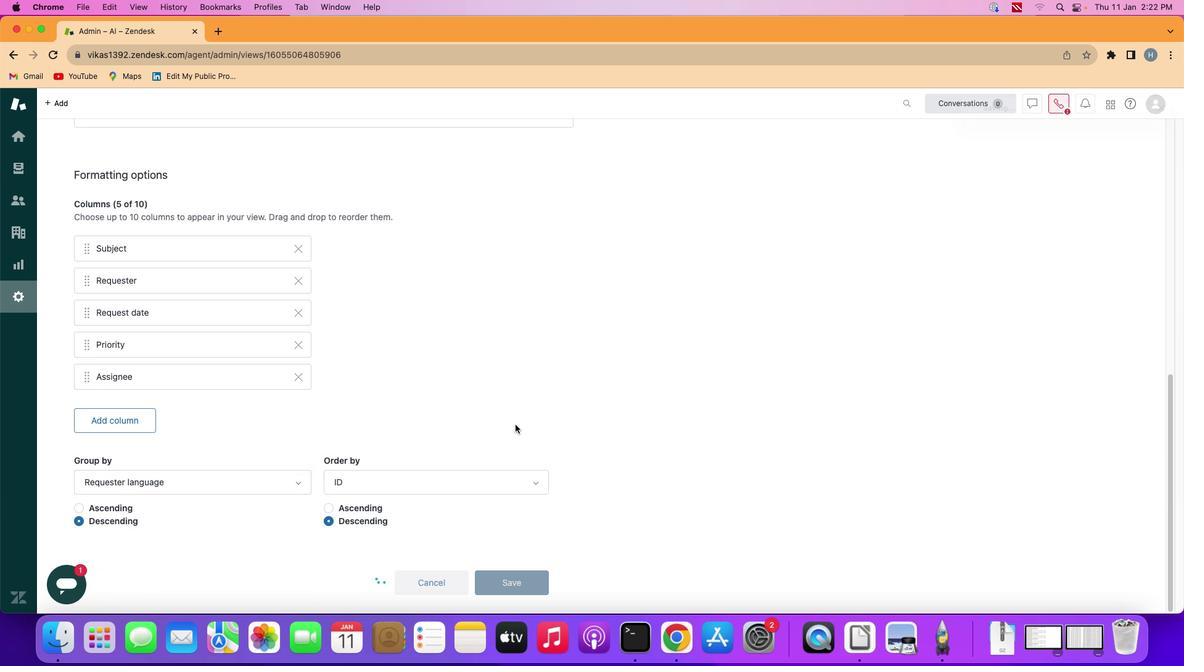 
Action: Mouse moved to (503, 405)
Screenshot: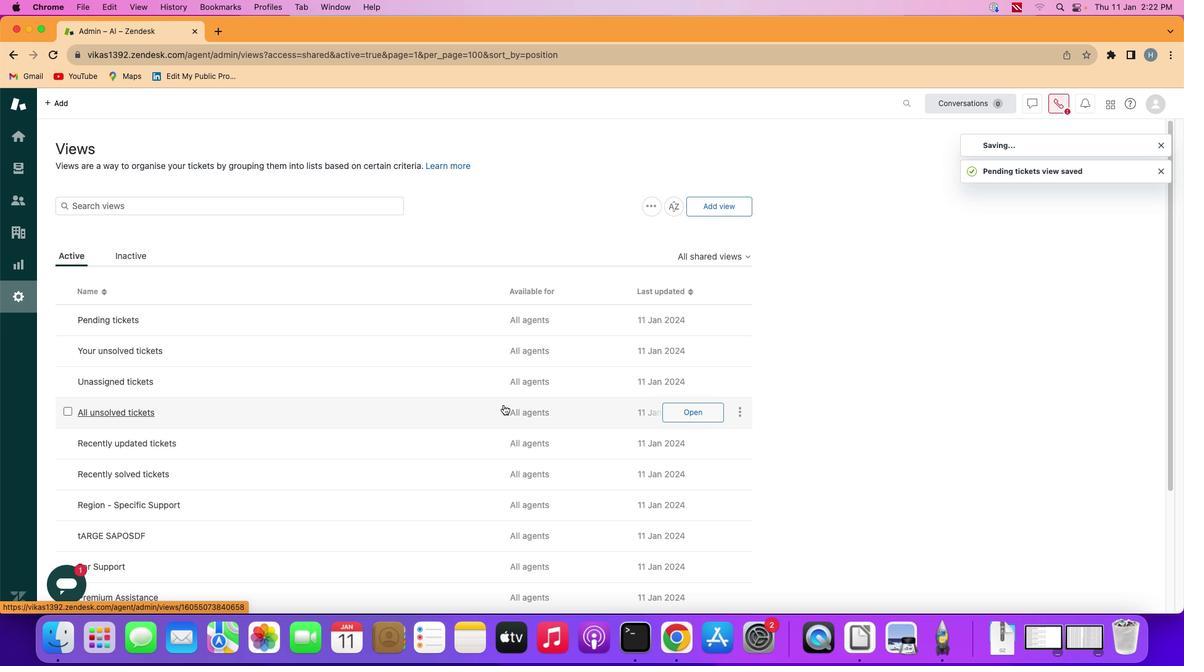 
